 Task: Create a sub task Design and Implement Solution for the task  Integrate a new online platform for online language exchange in the project BlueTechie , assign it to team member softage.2@softage.net and update the status of the sub task to  Completed , set the priority of the sub task to High
Action: Mouse moved to (460, 317)
Screenshot: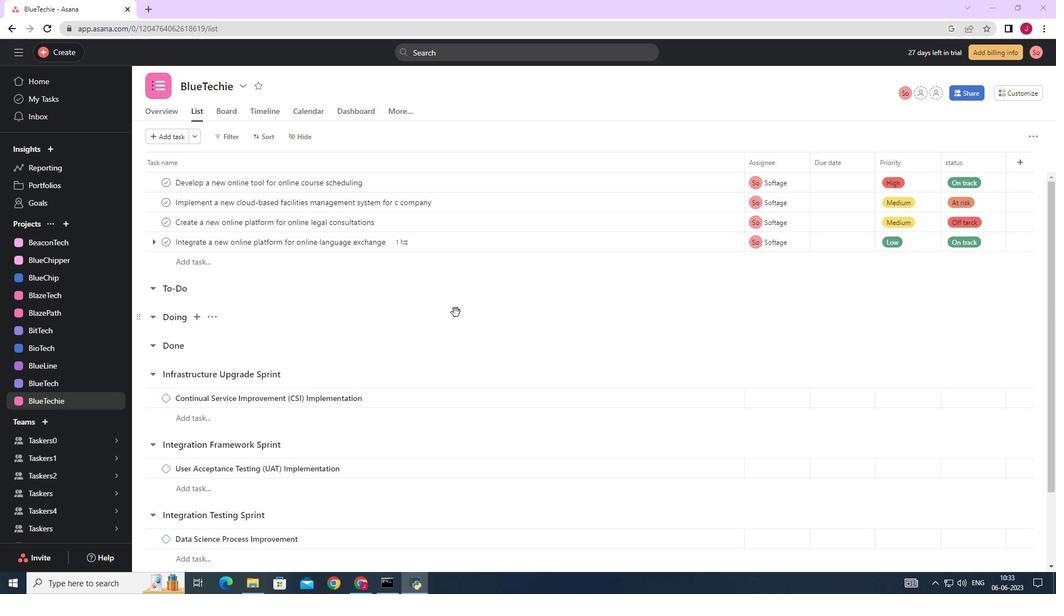 
Action: Mouse scrolled (460, 316) with delta (0, 0)
Screenshot: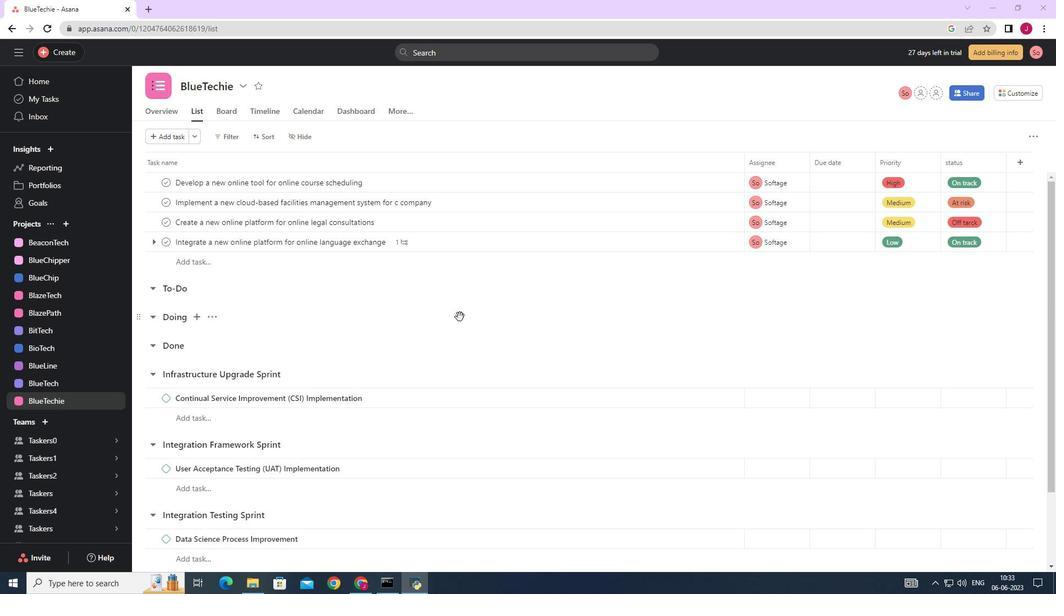 
Action: Mouse scrolled (460, 316) with delta (0, 0)
Screenshot: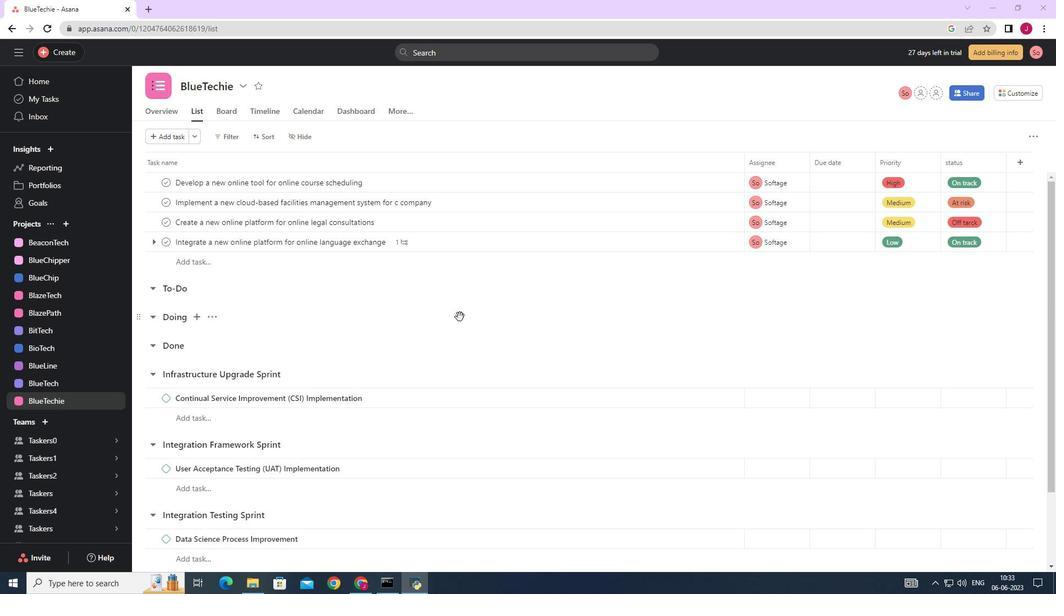 
Action: Mouse scrolled (460, 317) with delta (0, 0)
Screenshot: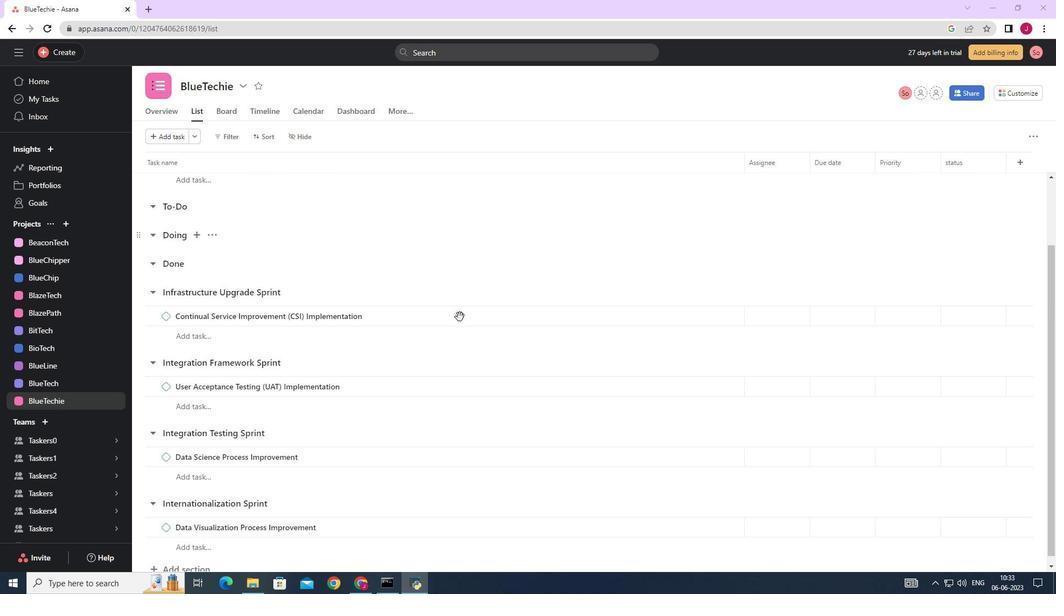 
Action: Mouse scrolled (460, 317) with delta (0, 0)
Screenshot: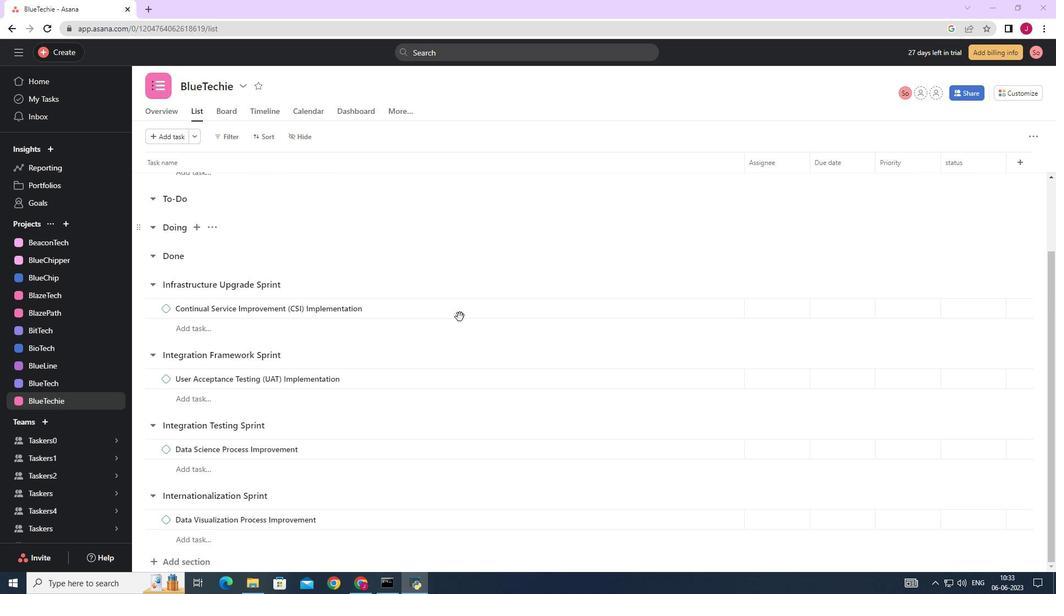 
Action: Mouse scrolled (460, 317) with delta (0, 0)
Screenshot: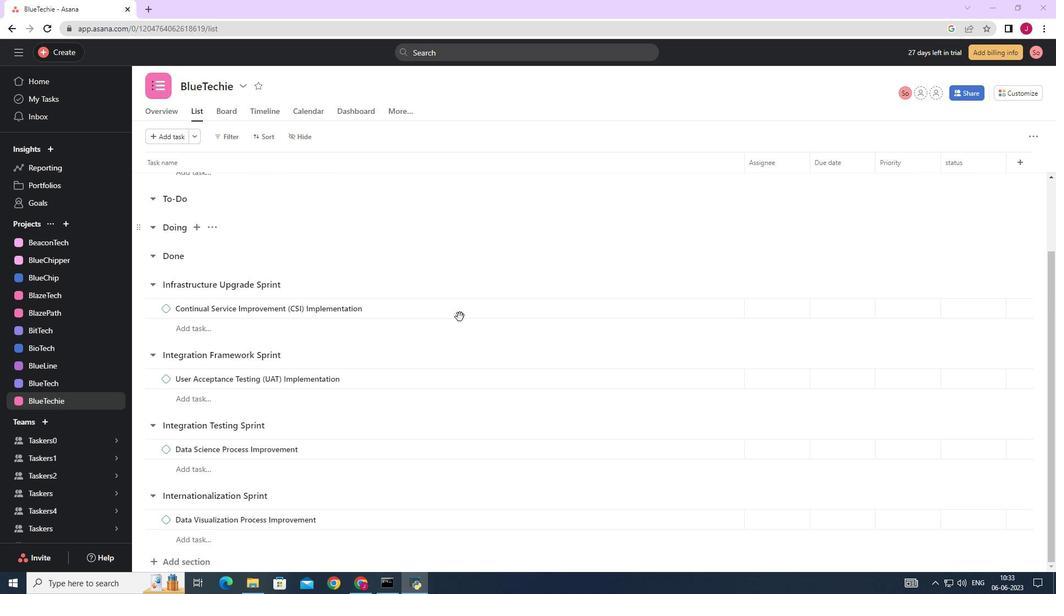 
Action: Mouse moved to (445, 302)
Screenshot: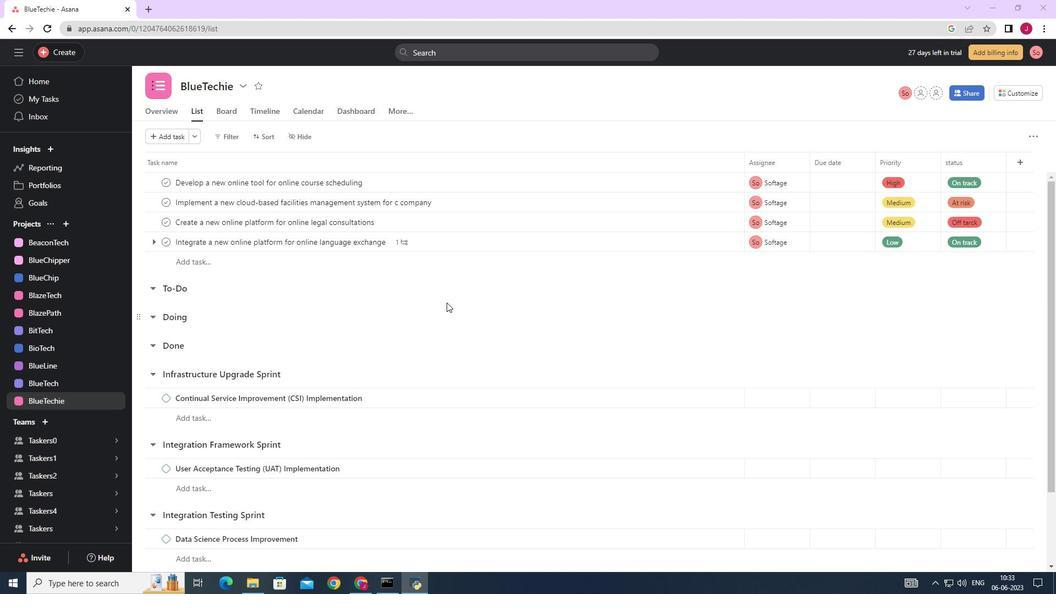 
Action: Mouse scrolled (445, 302) with delta (0, 0)
Screenshot: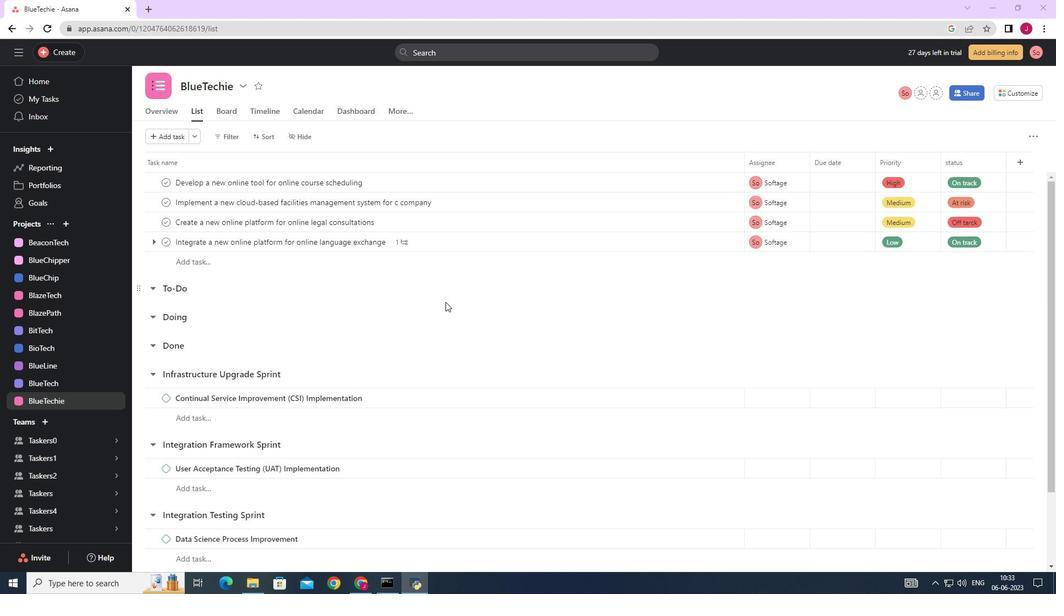 
Action: Mouse scrolled (445, 302) with delta (0, 0)
Screenshot: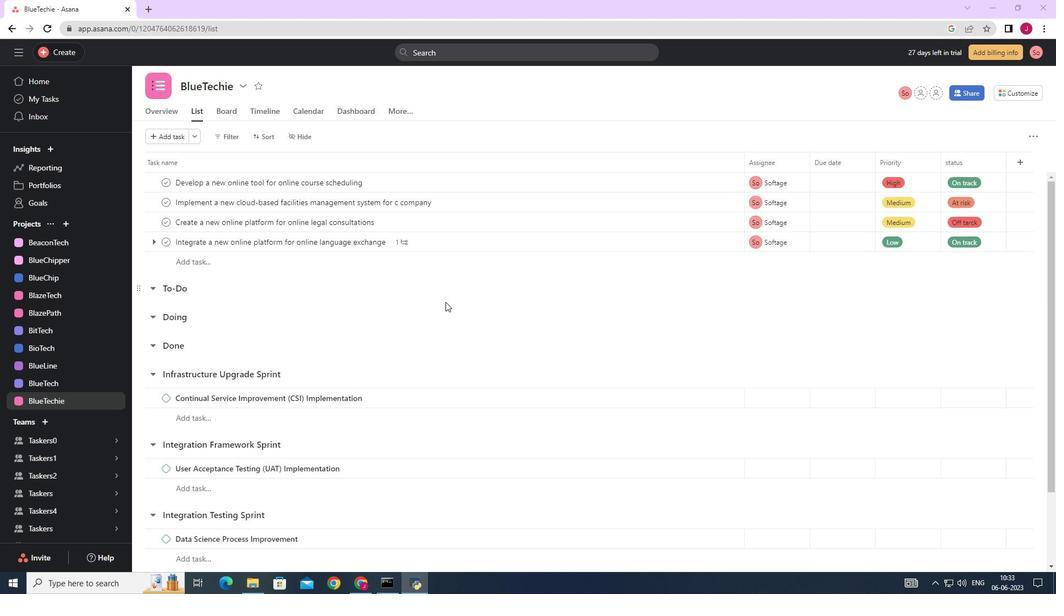 
Action: Mouse moved to (690, 242)
Screenshot: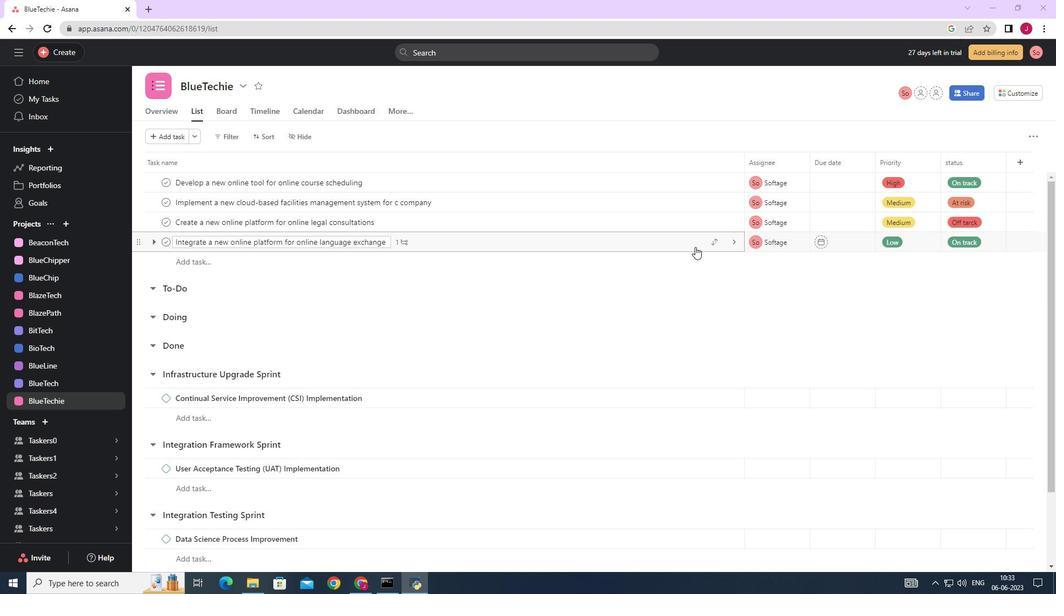 
Action: Mouse pressed left at (690, 242)
Screenshot: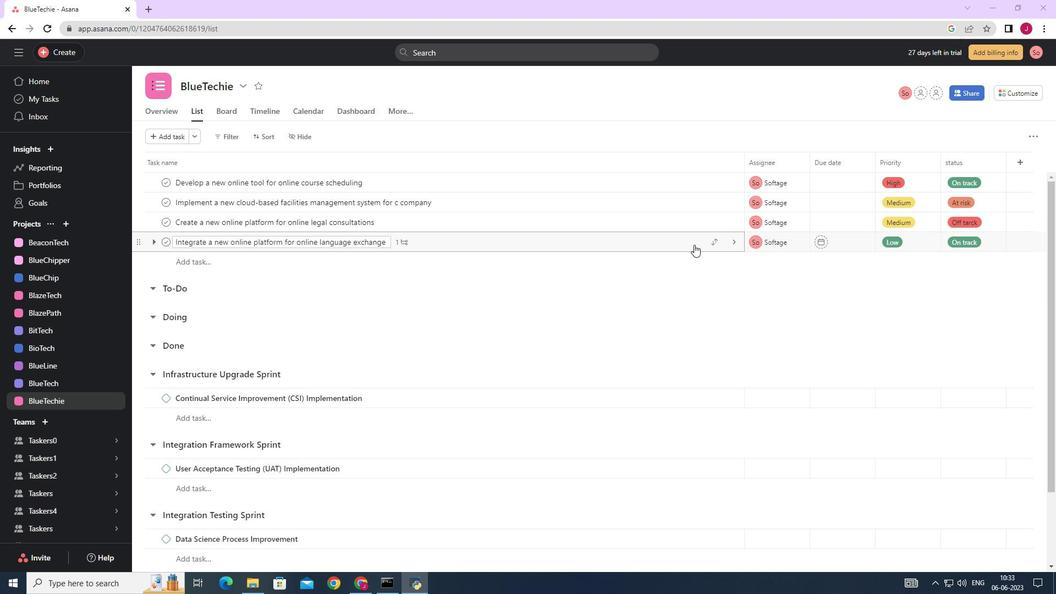 
Action: Mouse moved to (764, 284)
Screenshot: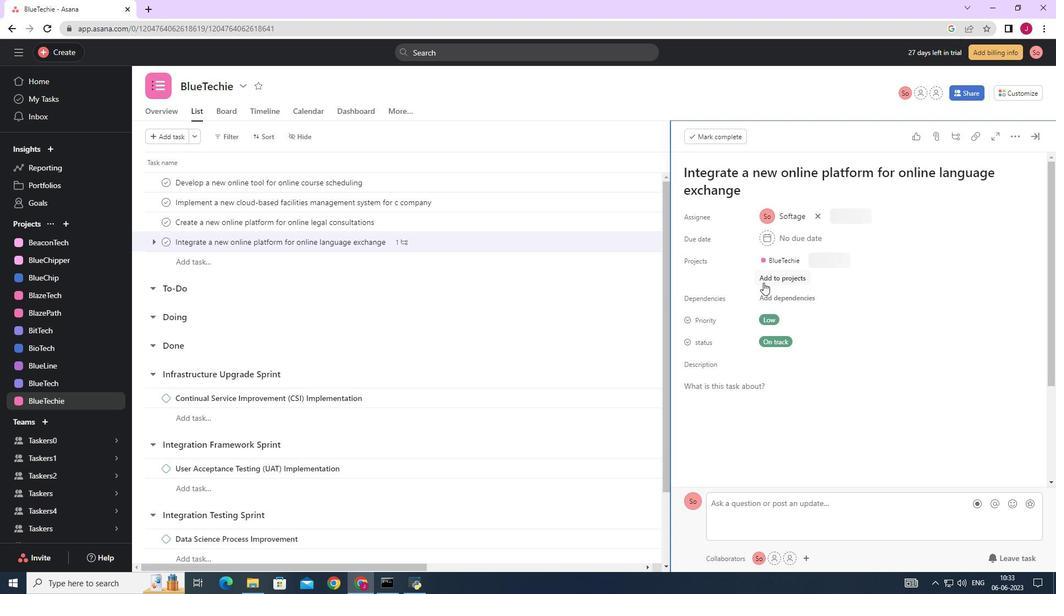 
Action: Mouse scrolled (764, 283) with delta (0, 0)
Screenshot: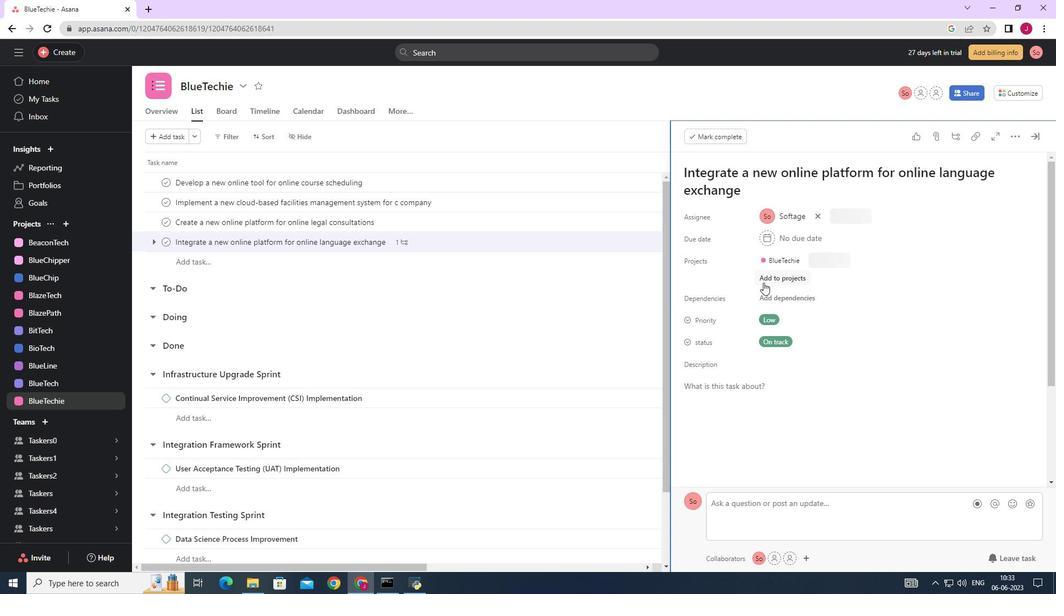 
Action: Mouse moved to (765, 284)
Screenshot: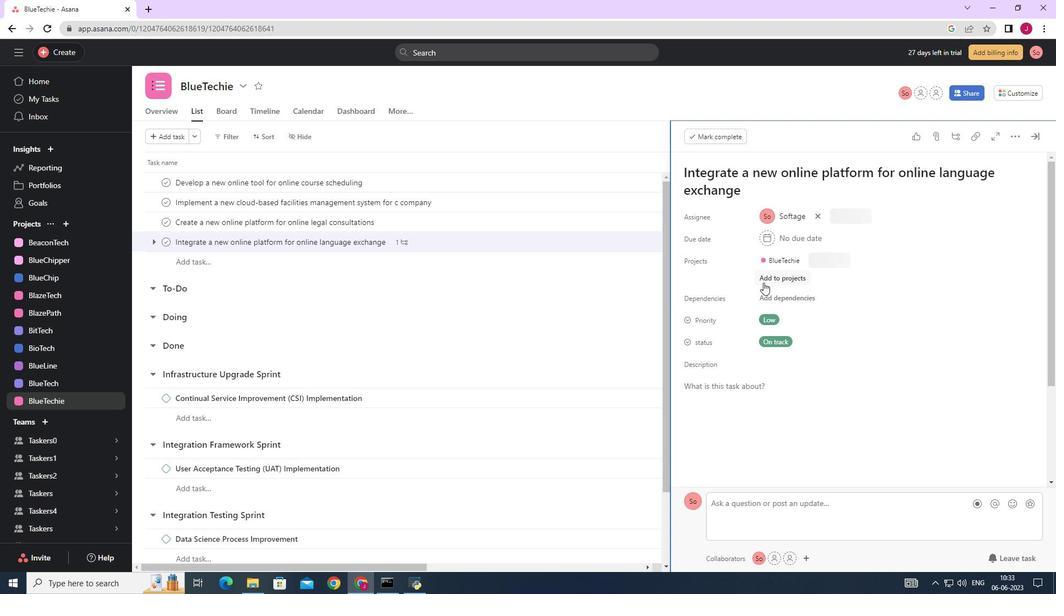 
Action: Mouse scrolled (765, 283) with delta (0, 0)
Screenshot: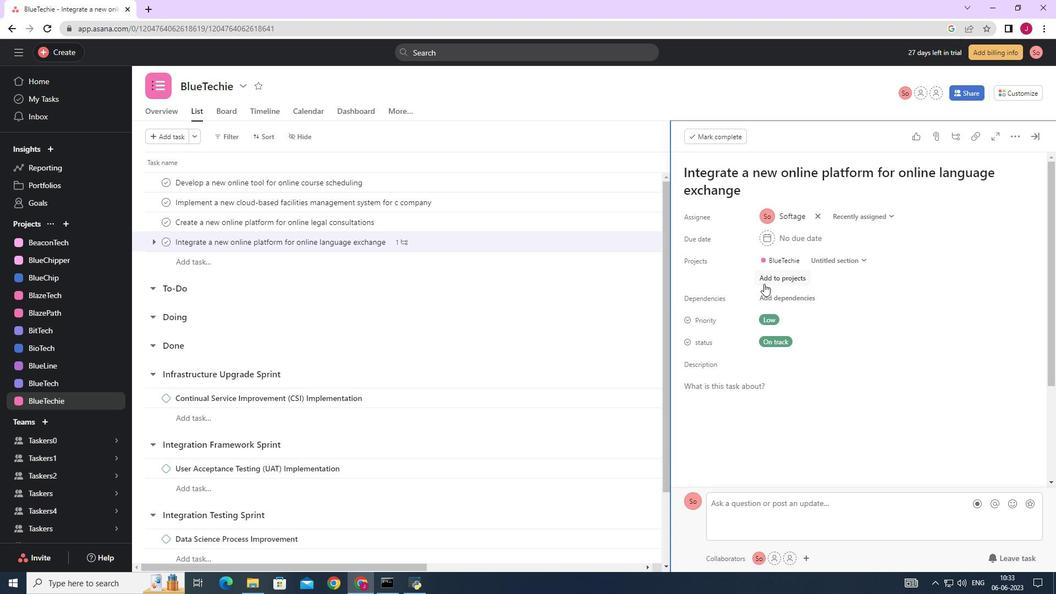 
Action: Mouse scrolled (765, 283) with delta (0, 0)
Screenshot: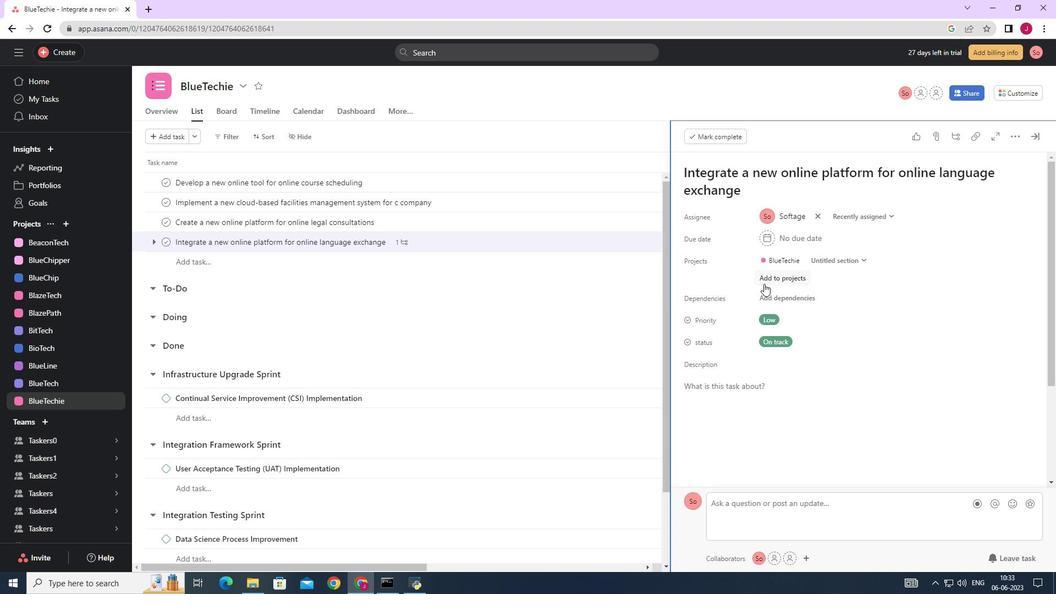 
Action: Mouse moved to (815, 317)
Screenshot: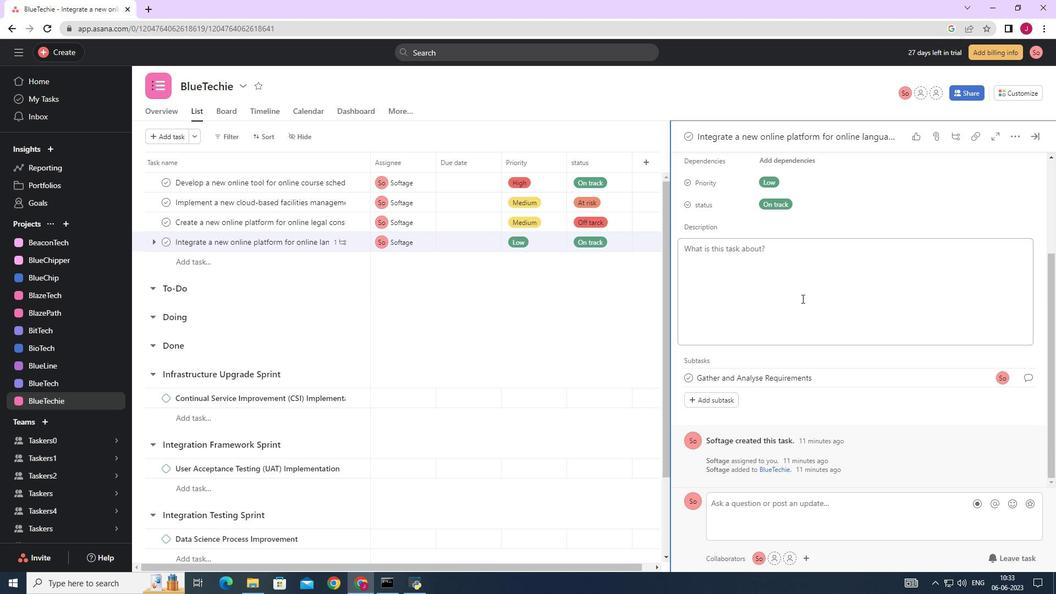 
Action: Mouse scrolled (815, 317) with delta (0, 0)
Screenshot: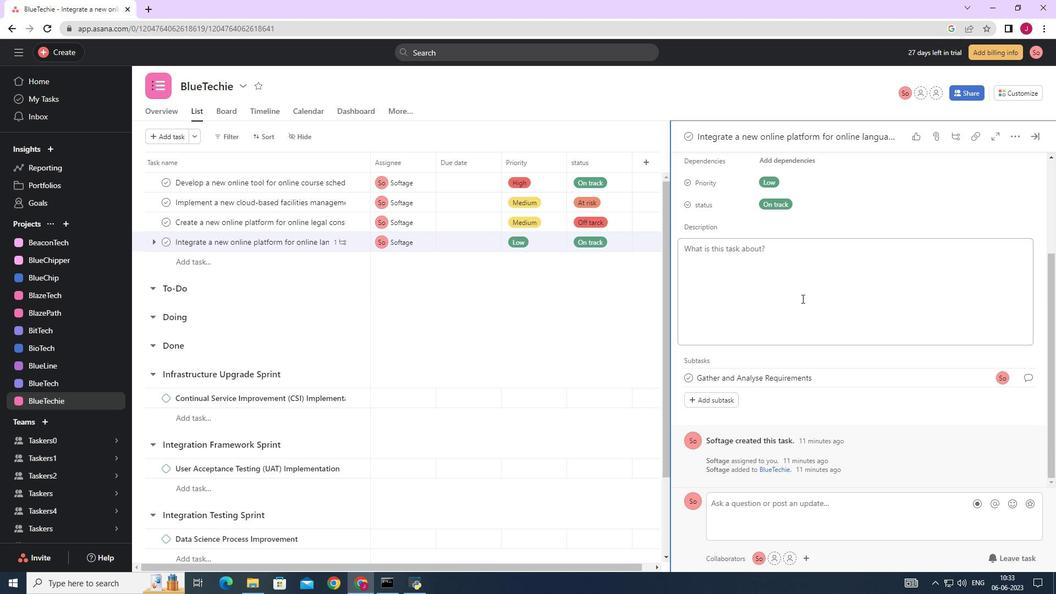 
Action: Mouse moved to (815, 318)
Screenshot: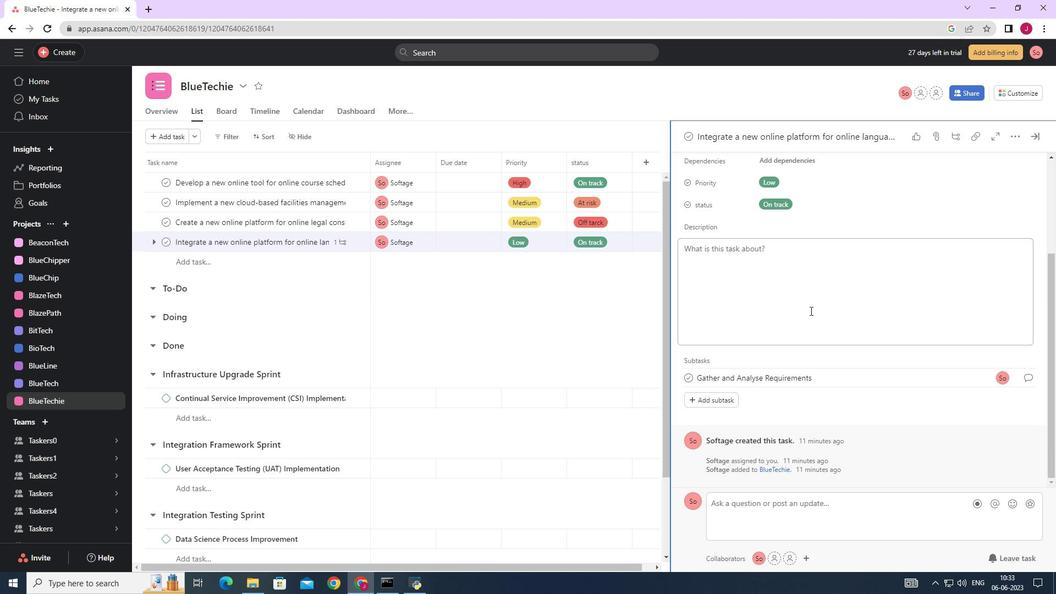 
Action: Mouse scrolled (815, 318) with delta (0, 0)
Screenshot: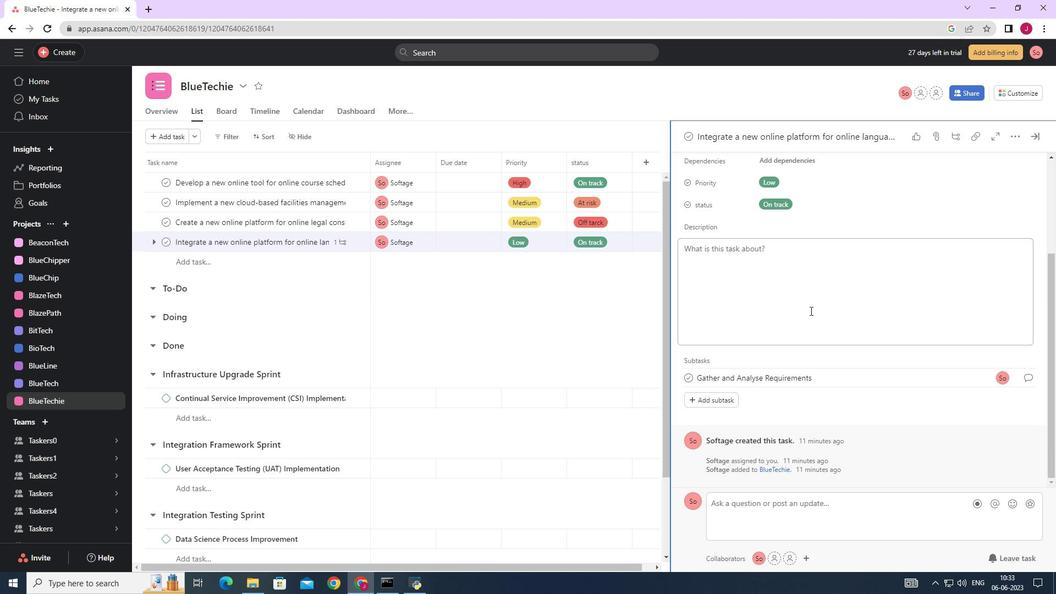 
Action: Mouse scrolled (815, 318) with delta (0, 0)
Screenshot: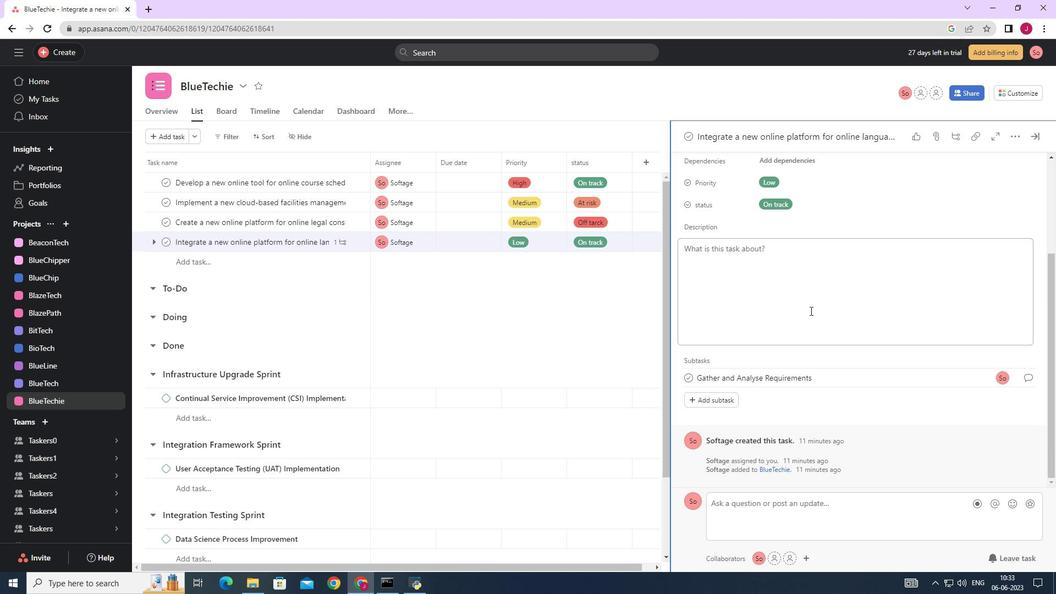 
Action: Mouse moved to (815, 318)
Screenshot: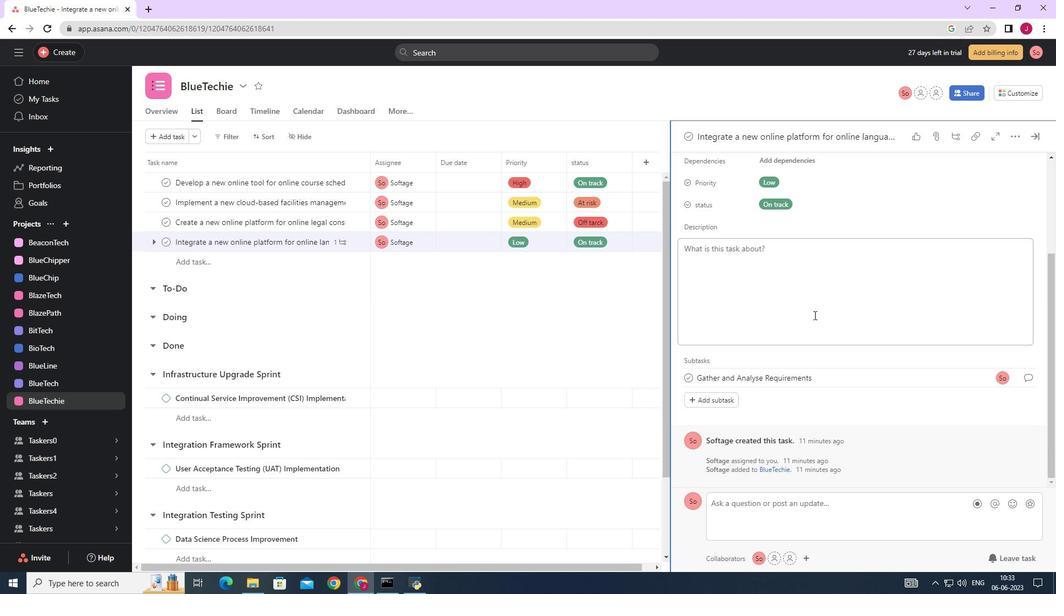 
Action: Mouse scrolled (815, 318) with delta (0, 0)
Screenshot: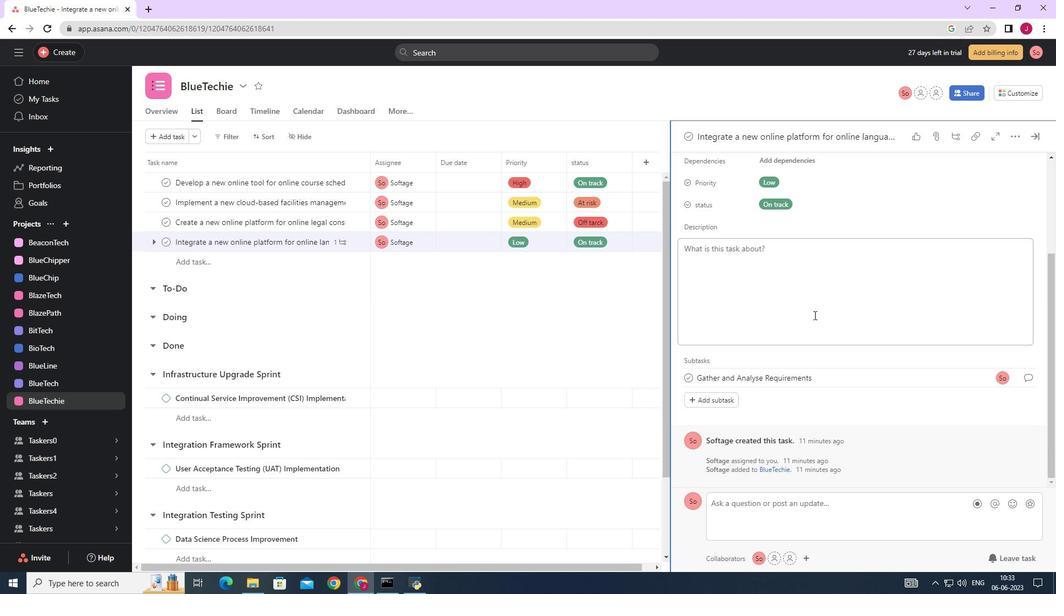 
Action: Mouse scrolled (815, 318) with delta (0, 0)
Screenshot: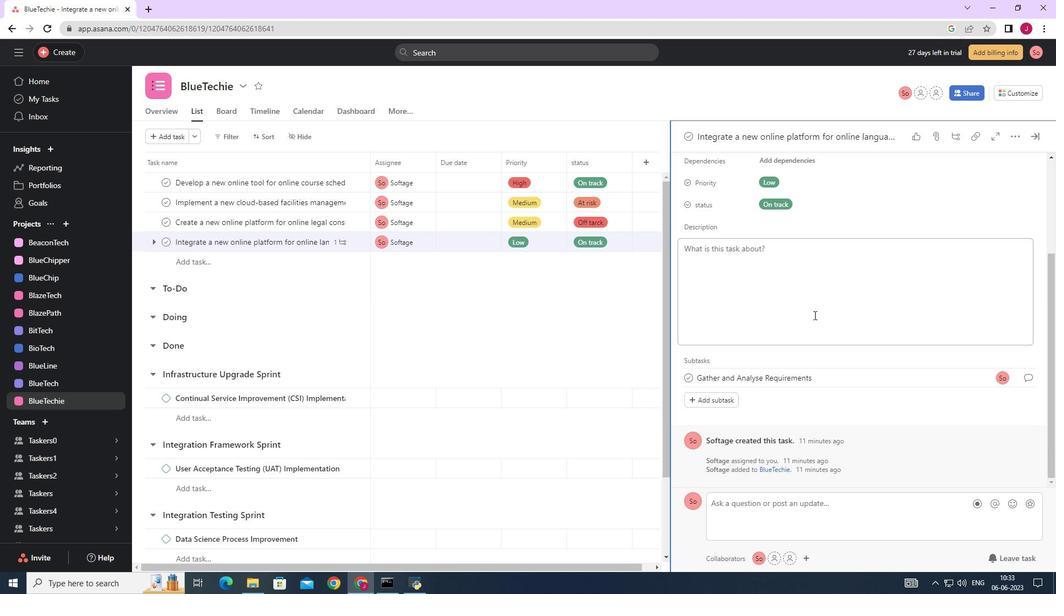 
Action: Mouse moved to (815, 319)
Screenshot: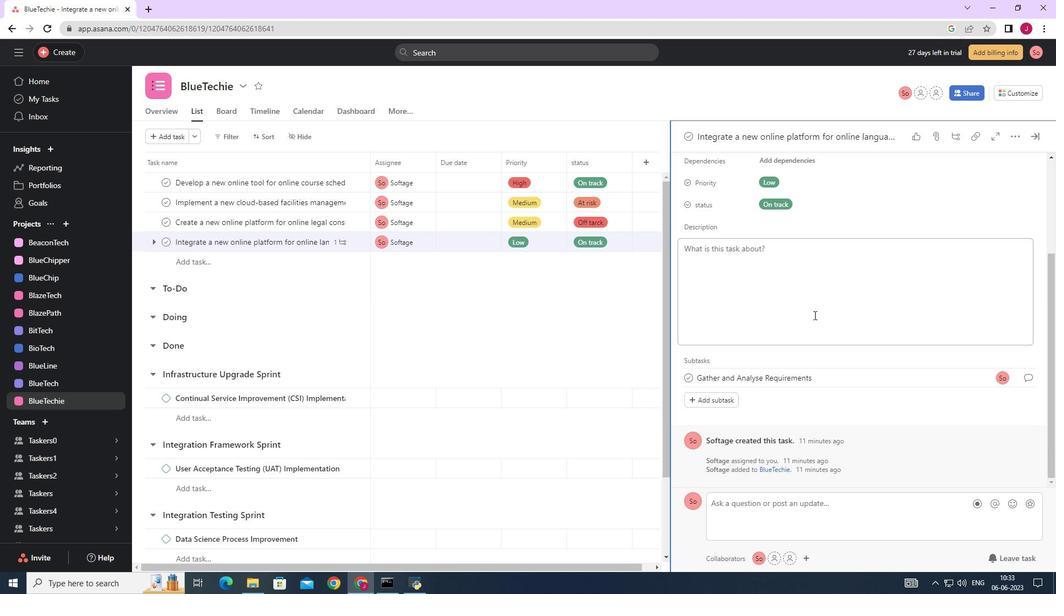 
Action: Mouse scrolled (815, 318) with delta (0, 0)
Screenshot: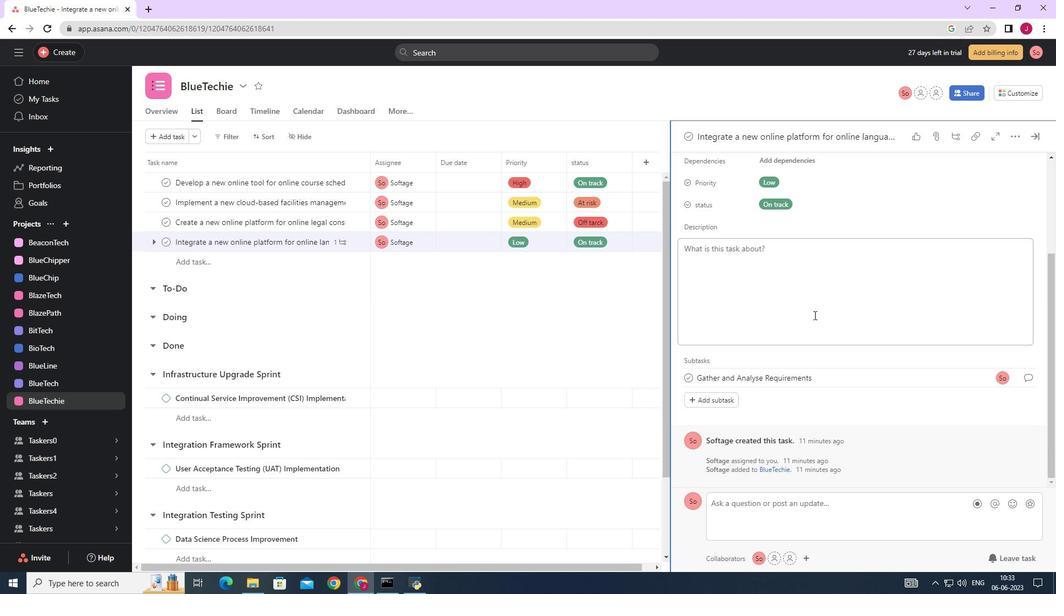 
Action: Mouse moved to (725, 399)
Screenshot: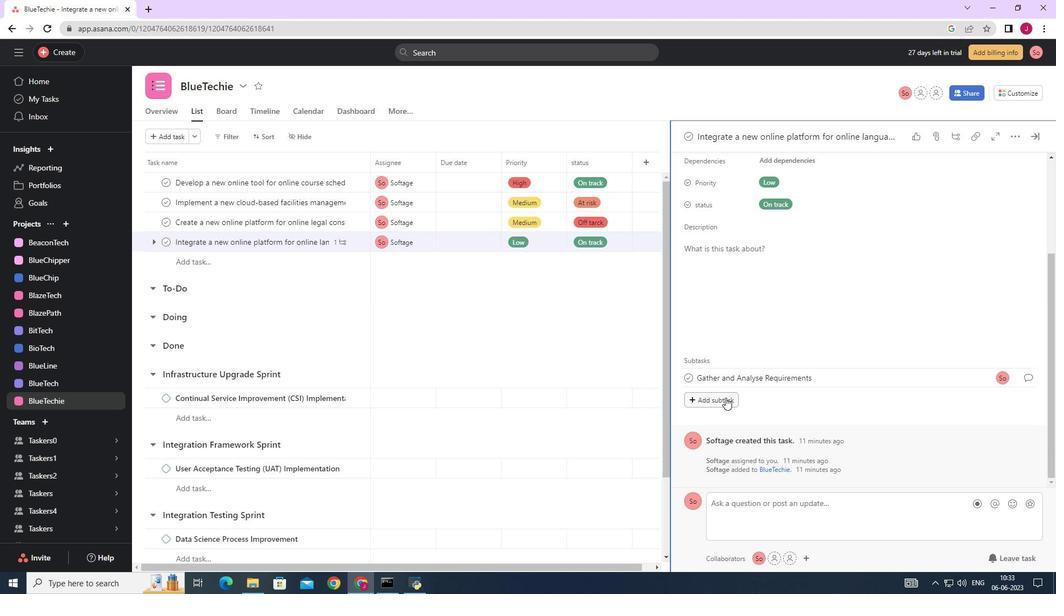 
Action: Mouse pressed left at (725, 399)
Screenshot: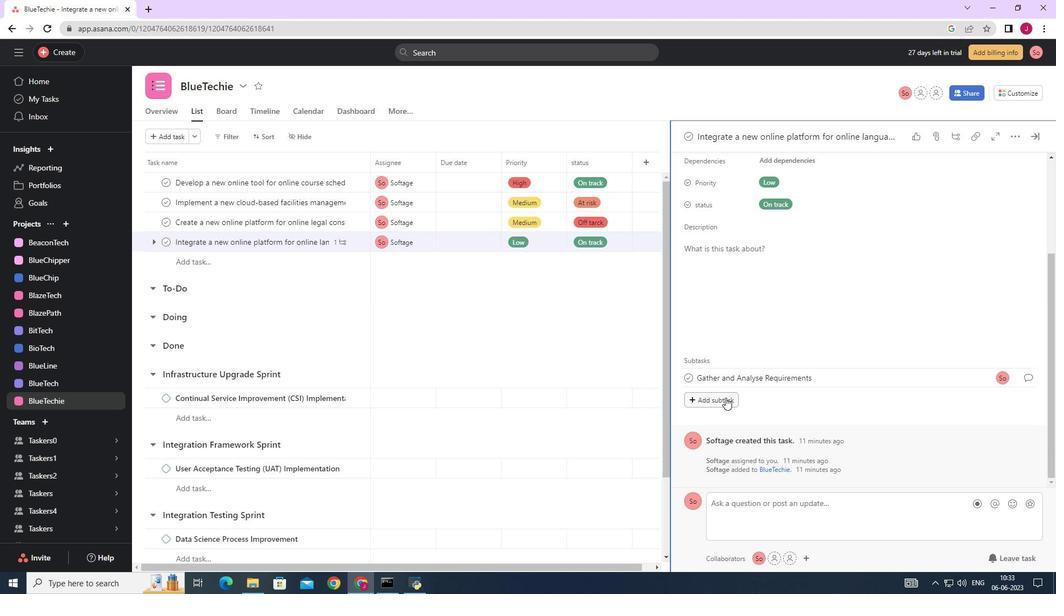 
Action: Mouse moved to (737, 372)
Screenshot: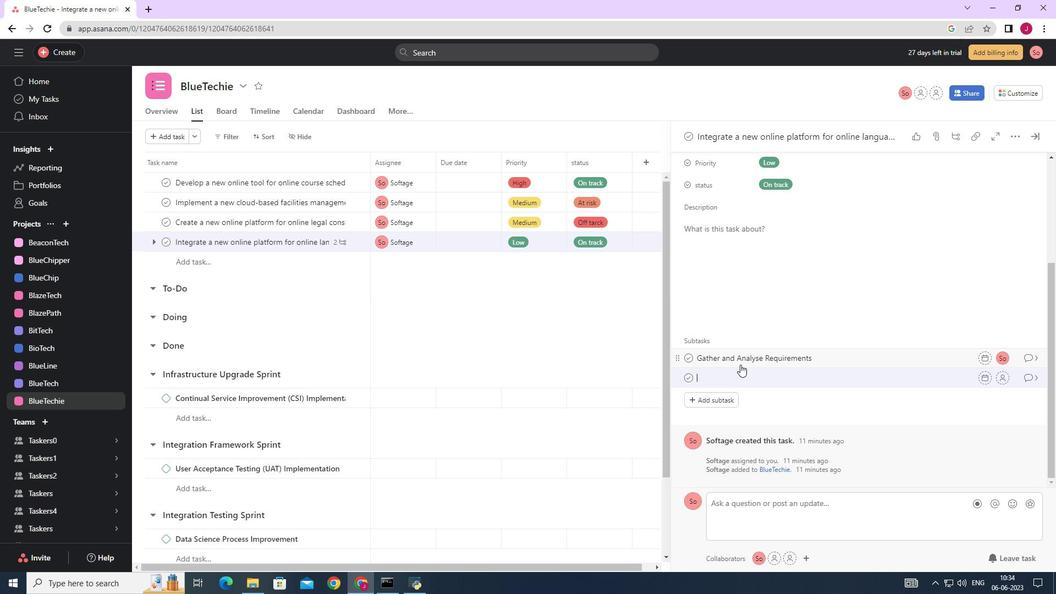 
Action: Mouse pressed left at (737, 372)
Screenshot: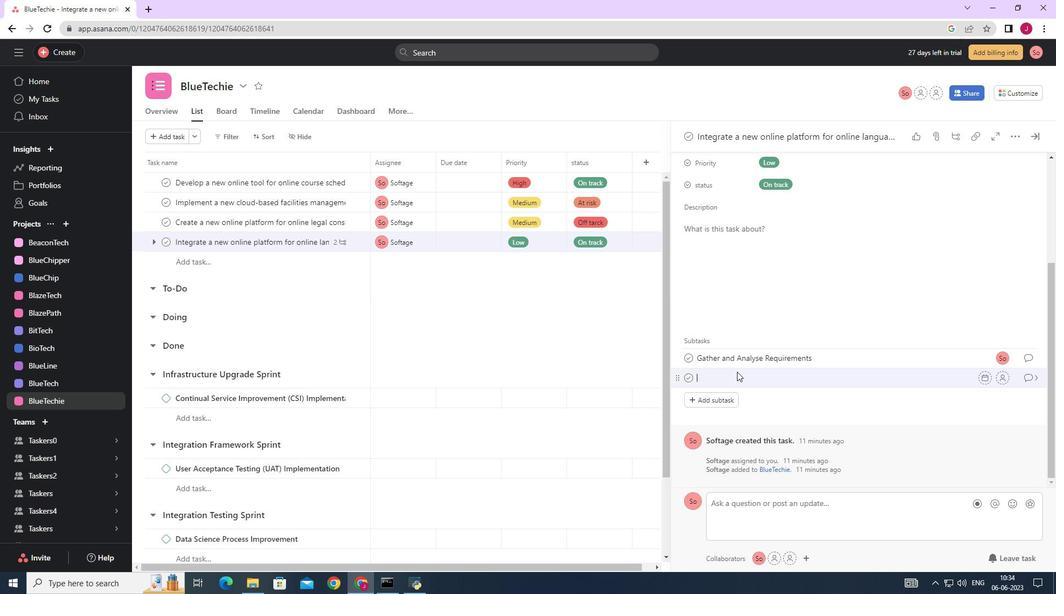 
Action: Key pressed <Key.caps_lock>
Screenshot: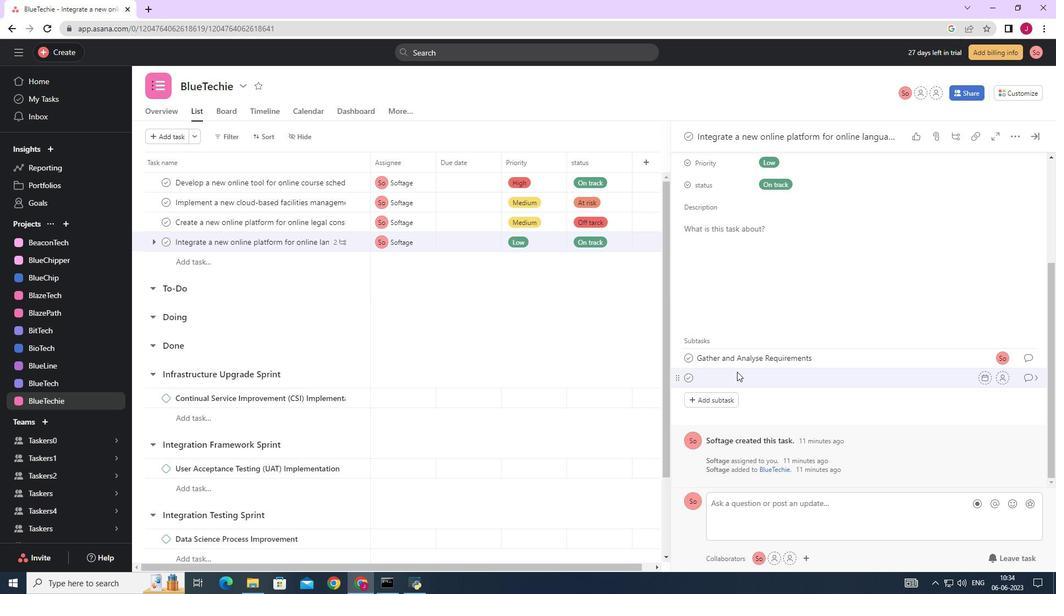 
Action: Mouse moved to (809, 595)
Screenshot: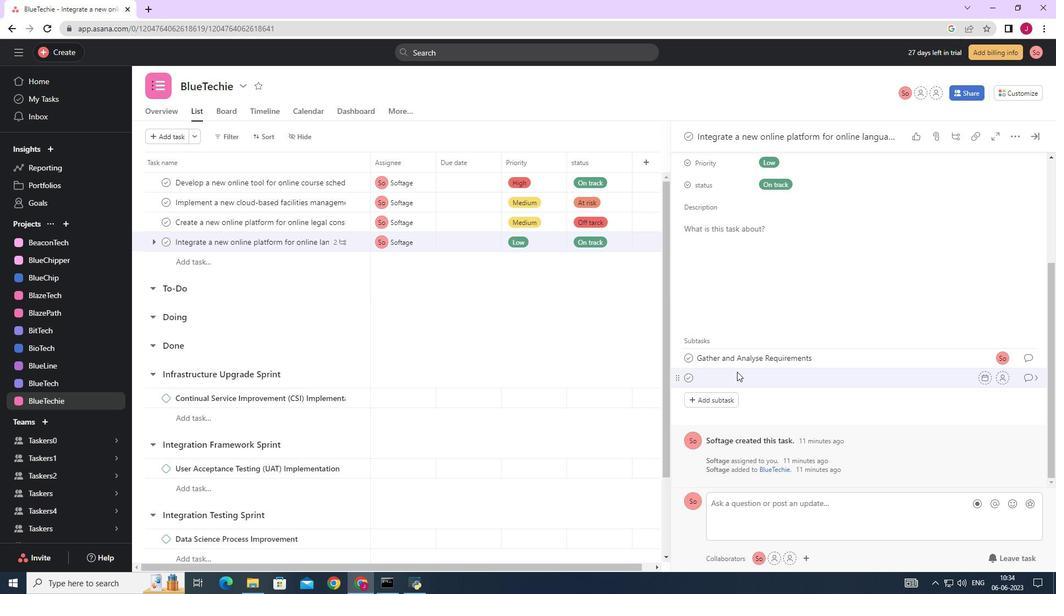 
Action: Key pressed D<Key.caps_lock>esign<Key.space>and<Key.space><Key.caps_lock>I<Key.caps_lock>mplementation<Key.space><Key.caps_lock>S<Key.caps_lock>olution
Screenshot: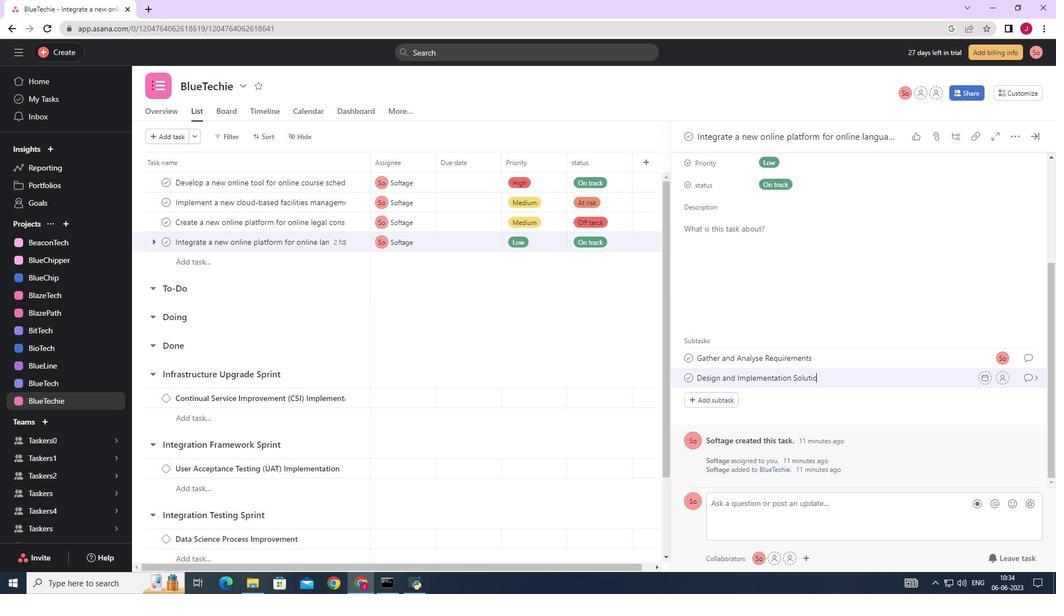 
Action: Mouse moved to (1000, 382)
Screenshot: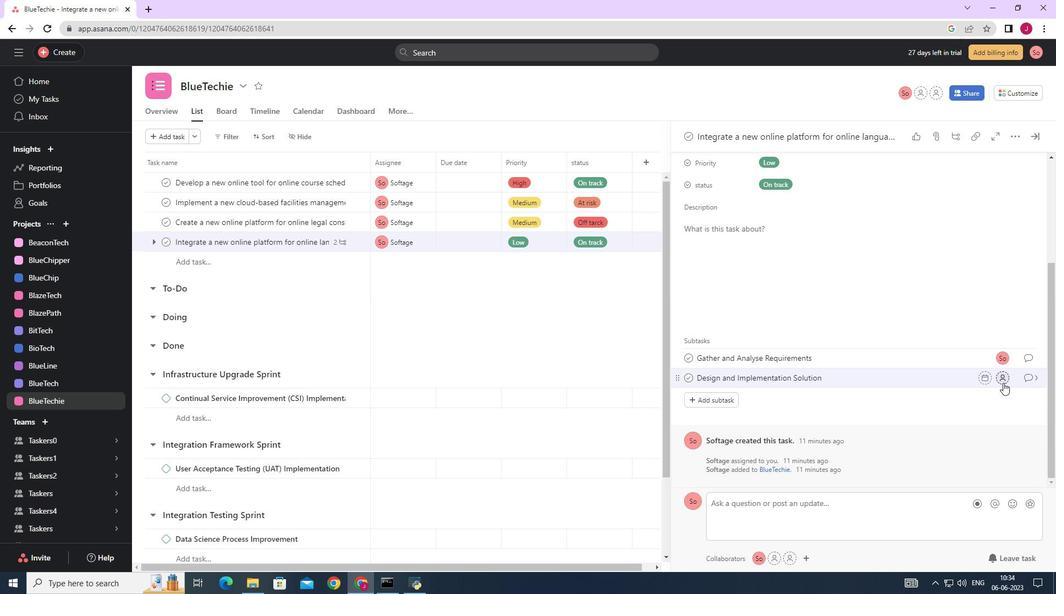
Action: Mouse pressed left at (1000, 382)
Screenshot: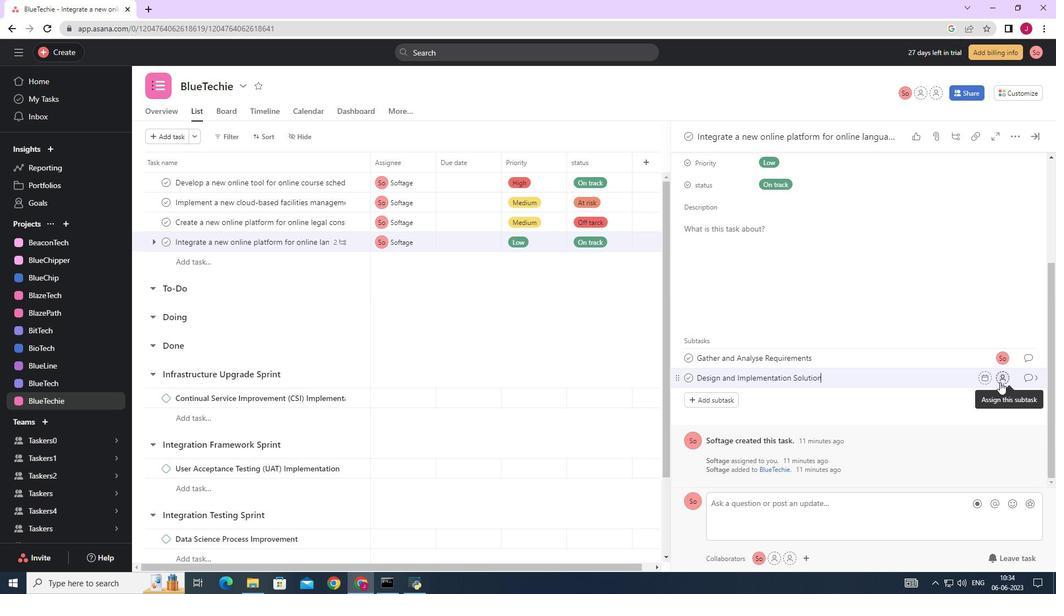 
Action: Mouse moved to (854, 415)
Screenshot: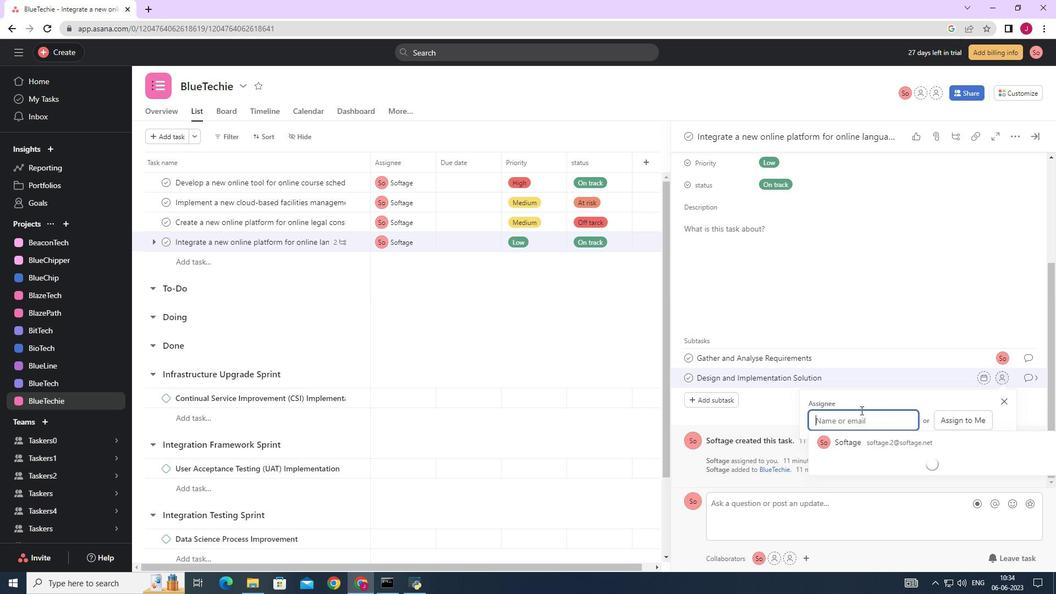 
Action: Key pressed soult
Screenshot: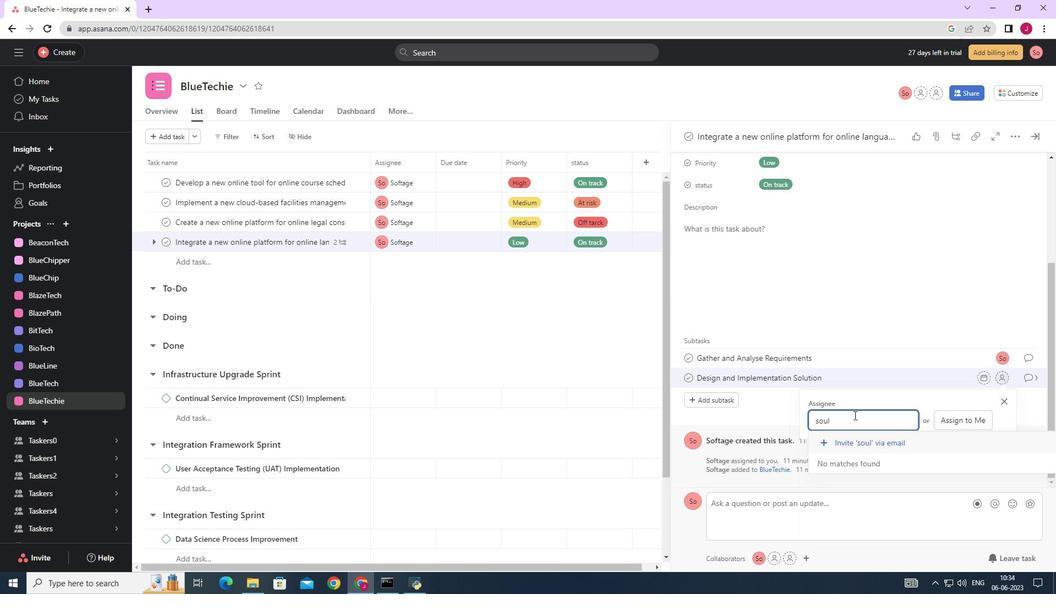 
Action: Mouse moved to (854, 416)
Screenshot: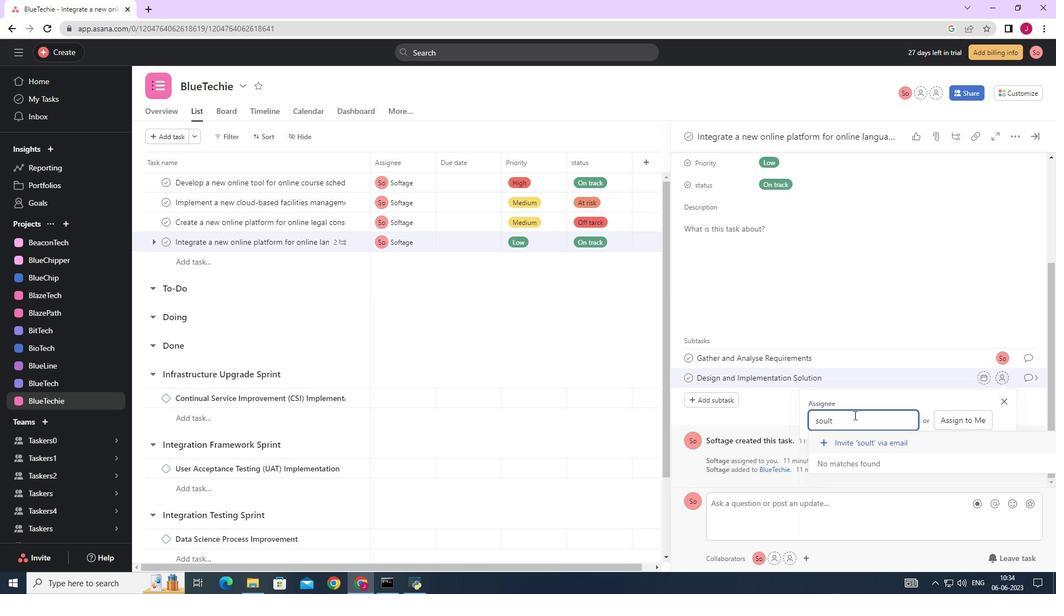 
Action: Key pressed <Key.backspace><Key.backspace><Key.backspace>lution
Screenshot: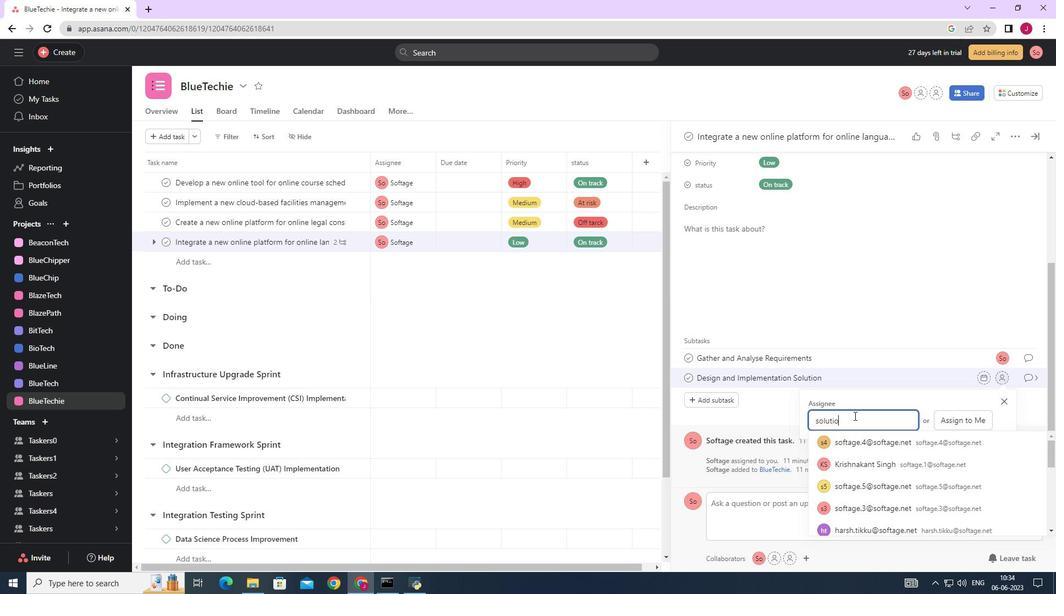 
Action: Mouse moved to (854, 416)
Screenshot: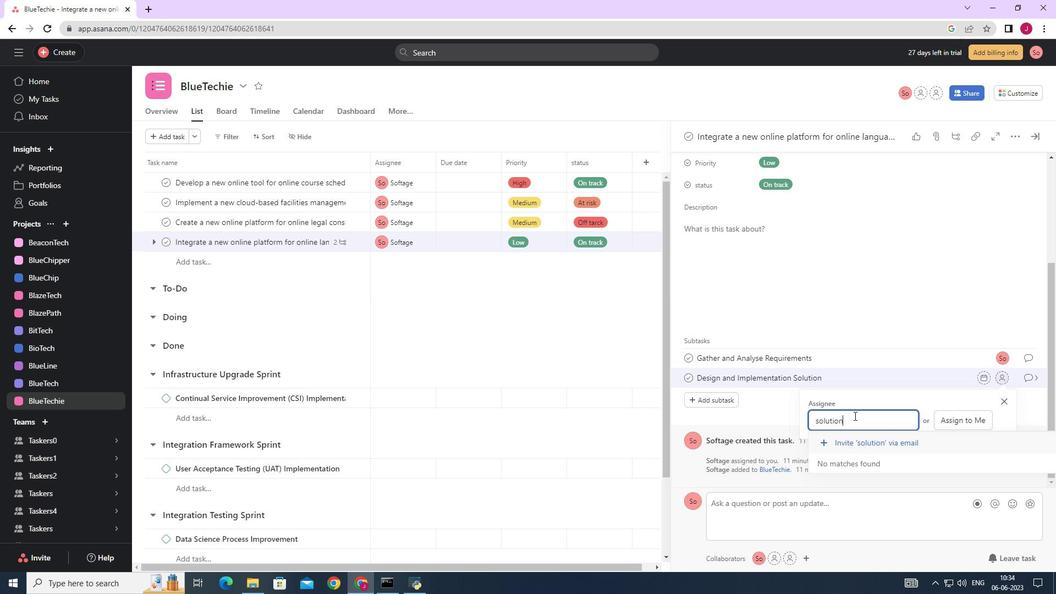 
Action: Key pressed <Key.backspace><Key.backspace><Key.backspace><Key.backspace><Key.backspace><Key.backspace><Key.backspace>
Screenshot: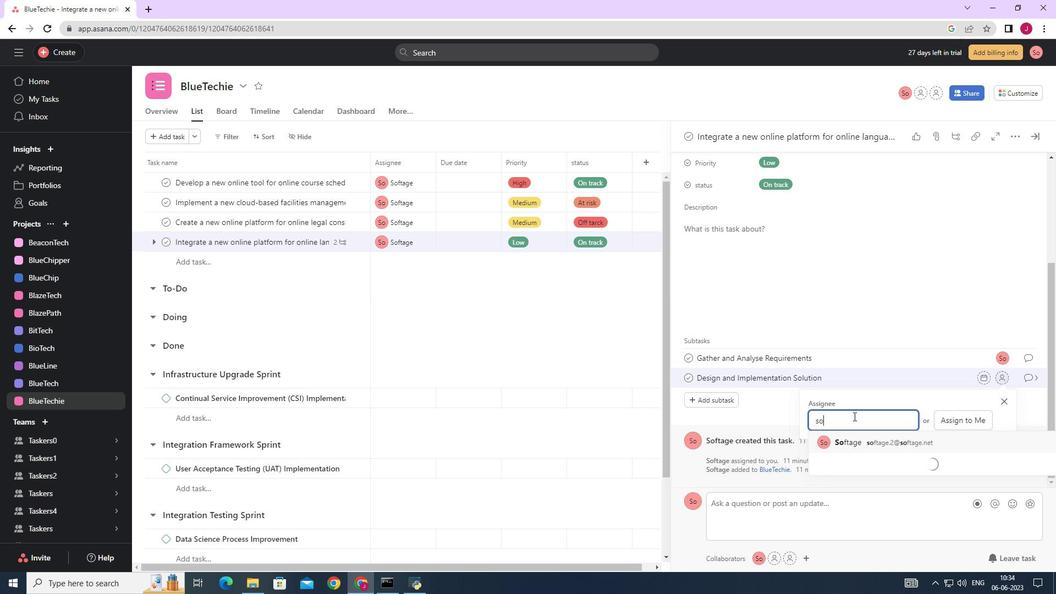 
Action: Mouse moved to (893, 443)
Screenshot: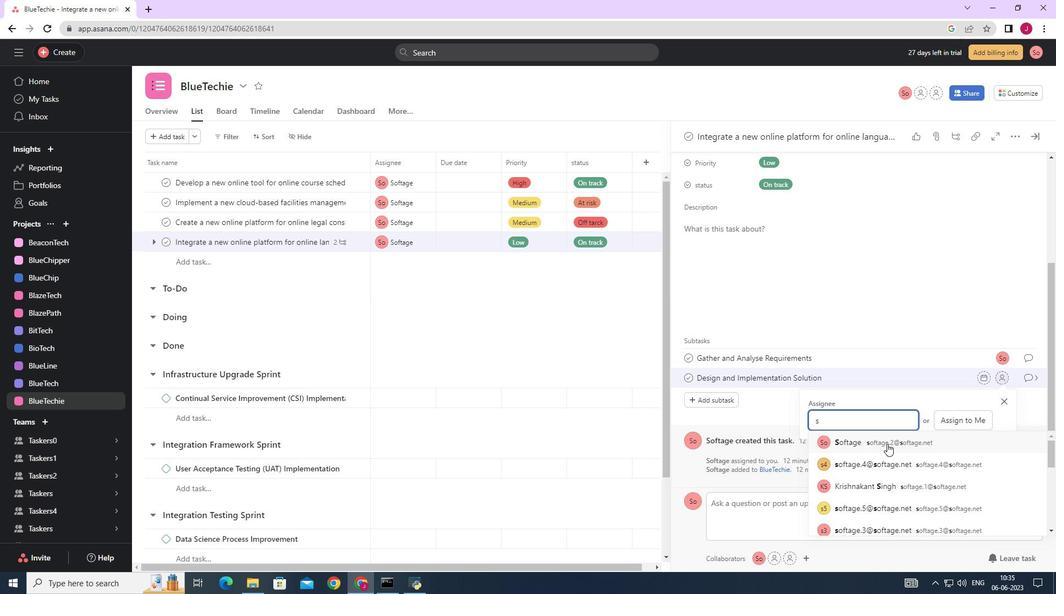 
Action: Mouse pressed left at (893, 443)
Screenshot: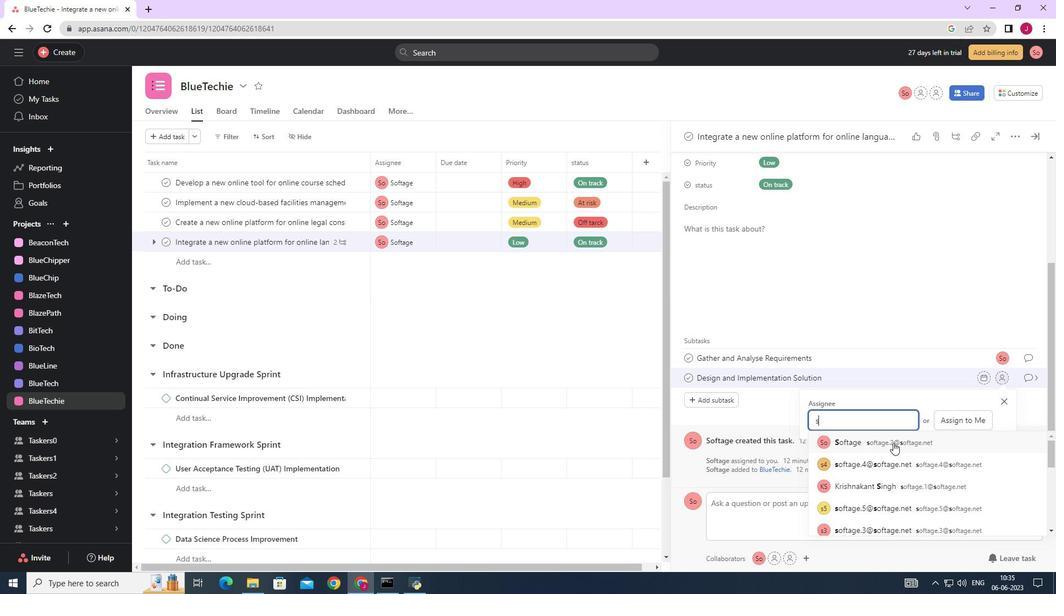 
Action: Mouse moved to (1032, 377)
Screenshot: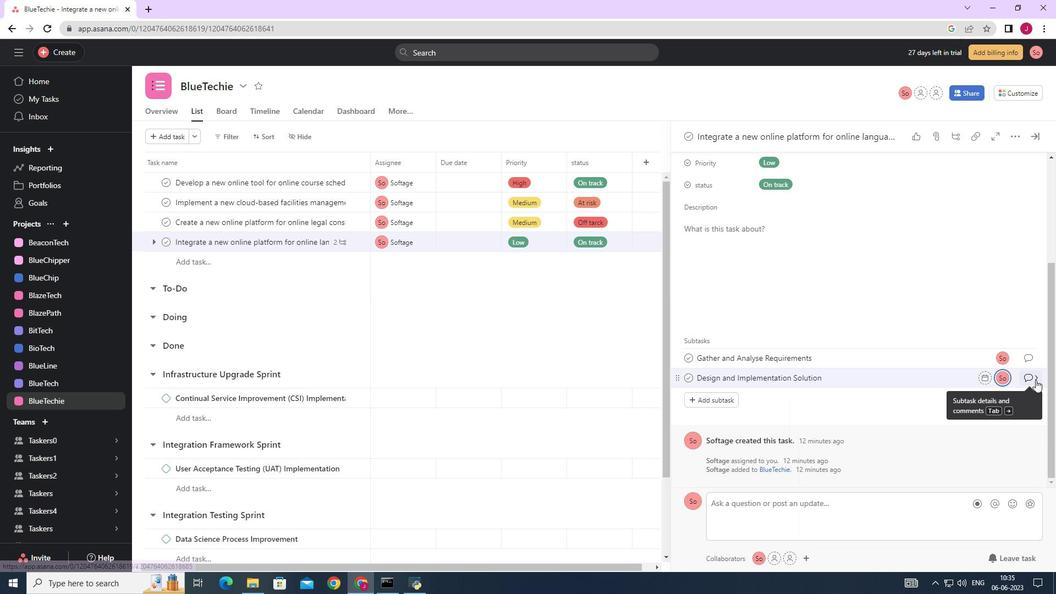 
Action: Mouse pressed left at (1032, 377)
Screenshot: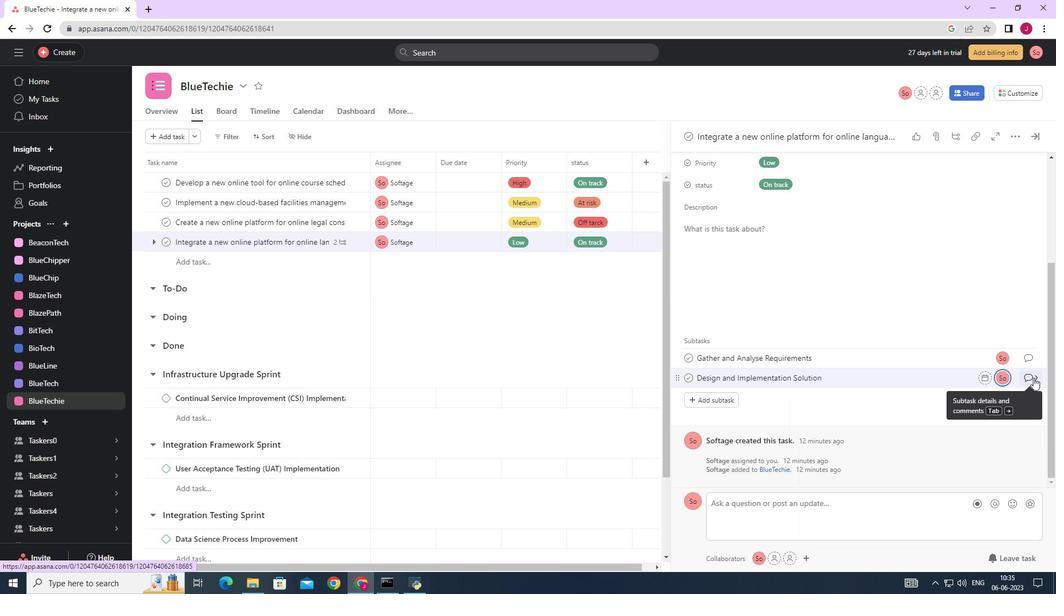 
Action: Mouse moved to (739, 290)
Screenshot: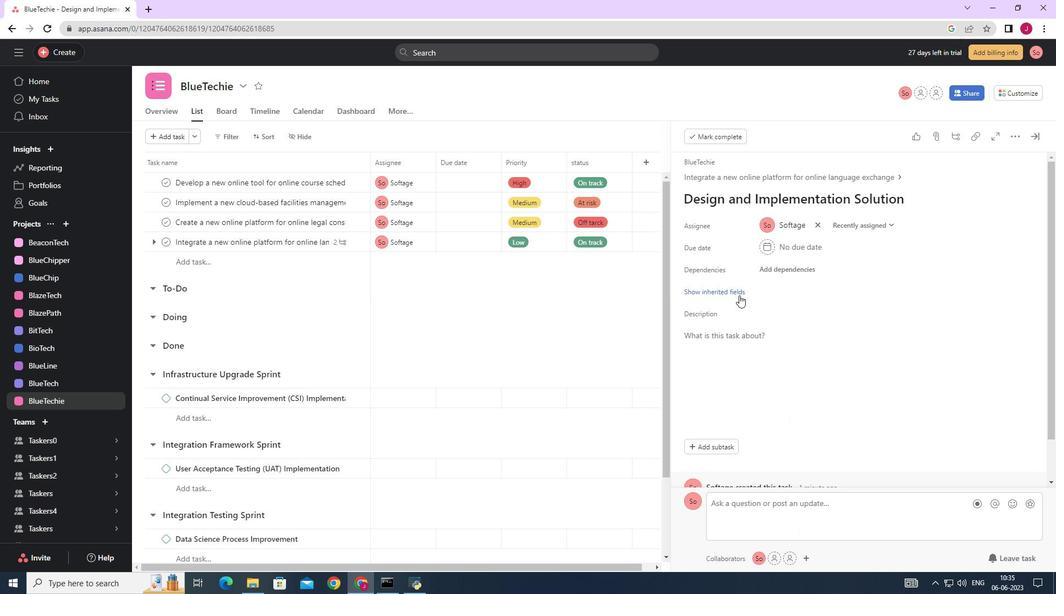 
Action: Mouse pressed left at (739, 290)
Screenshot: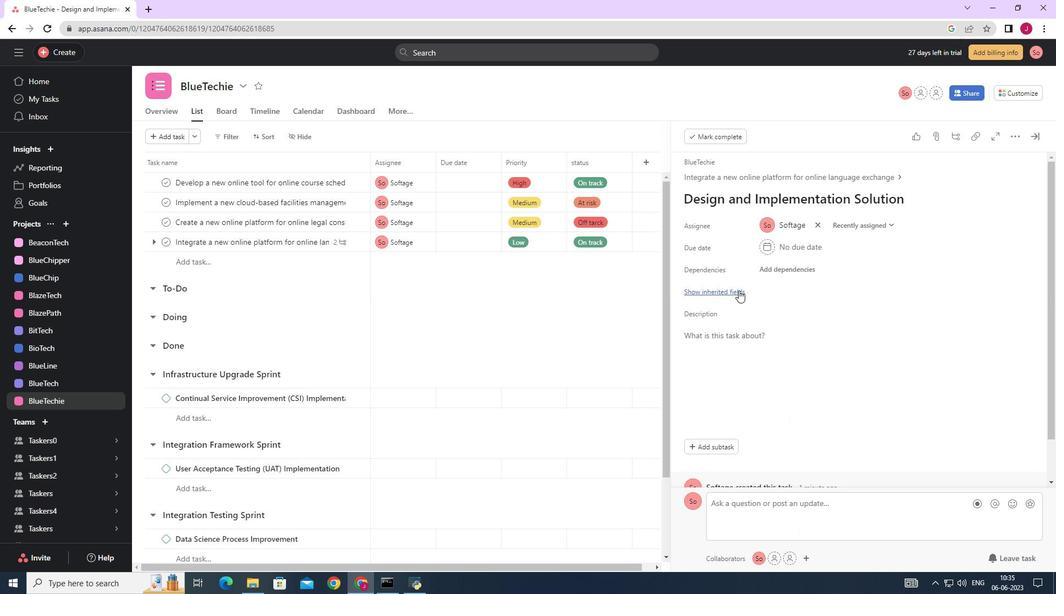 
Action: Mouse moved to (795, 314)
Screenshot: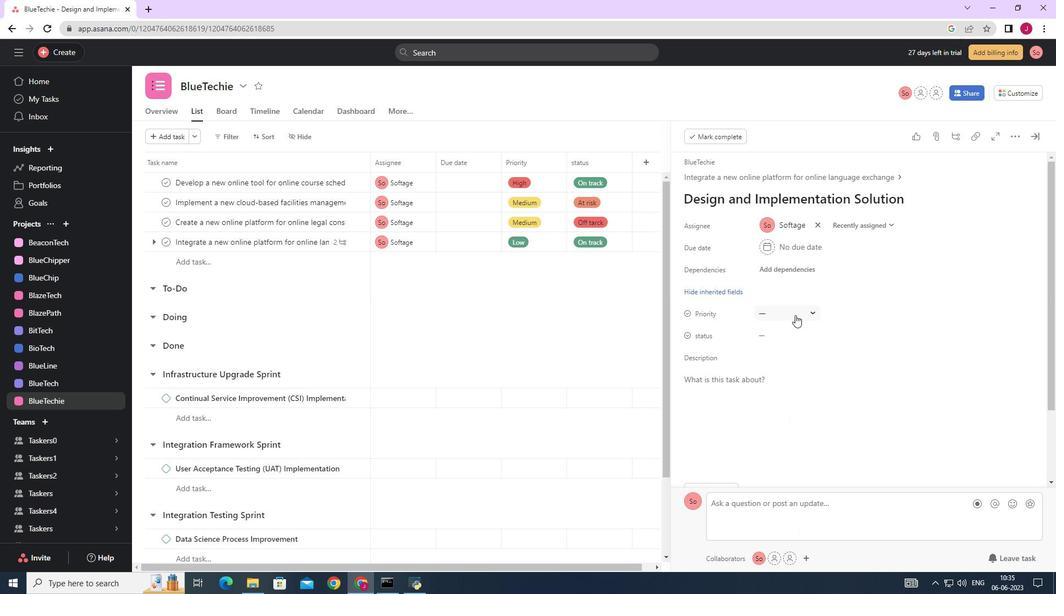 
Action: Mouse pressed left at (795, 314)
Screenshot: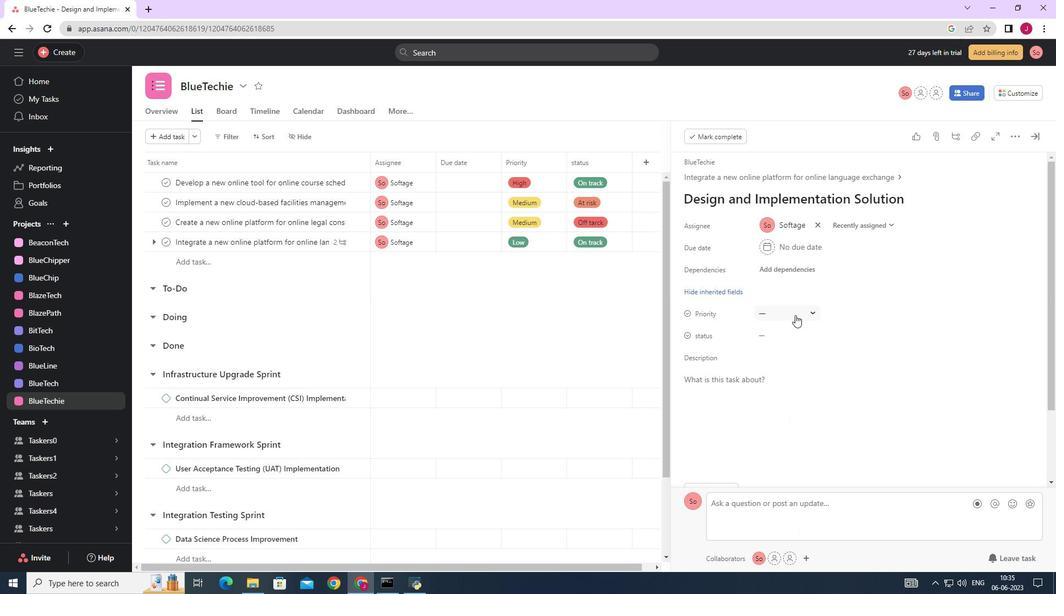 
Action: Mouse moved to (793, 355)
Screenshot: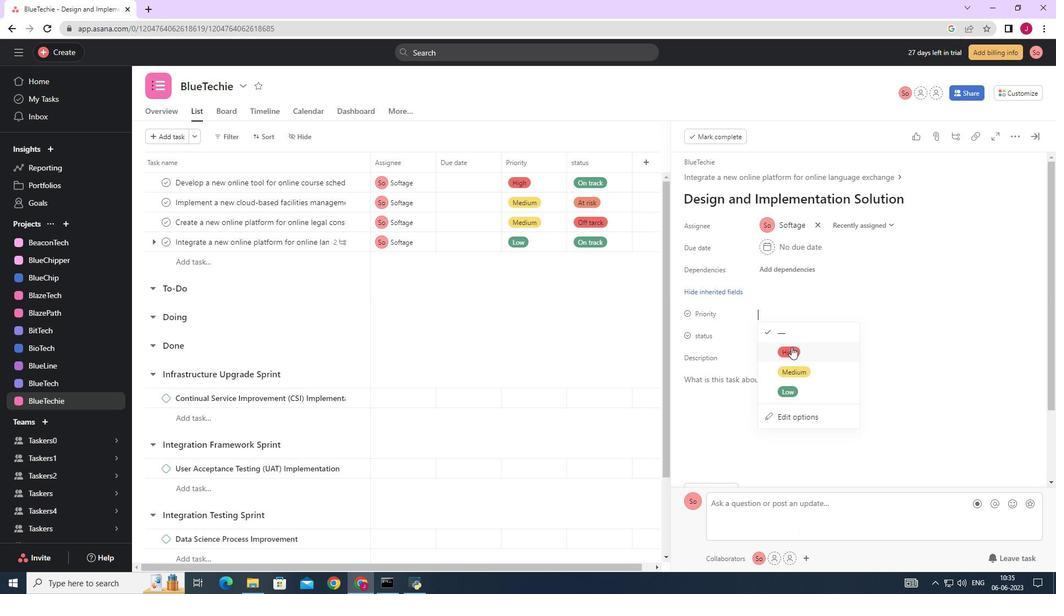 
Action: Mouse pressed left at (793, 355)
Screenshot: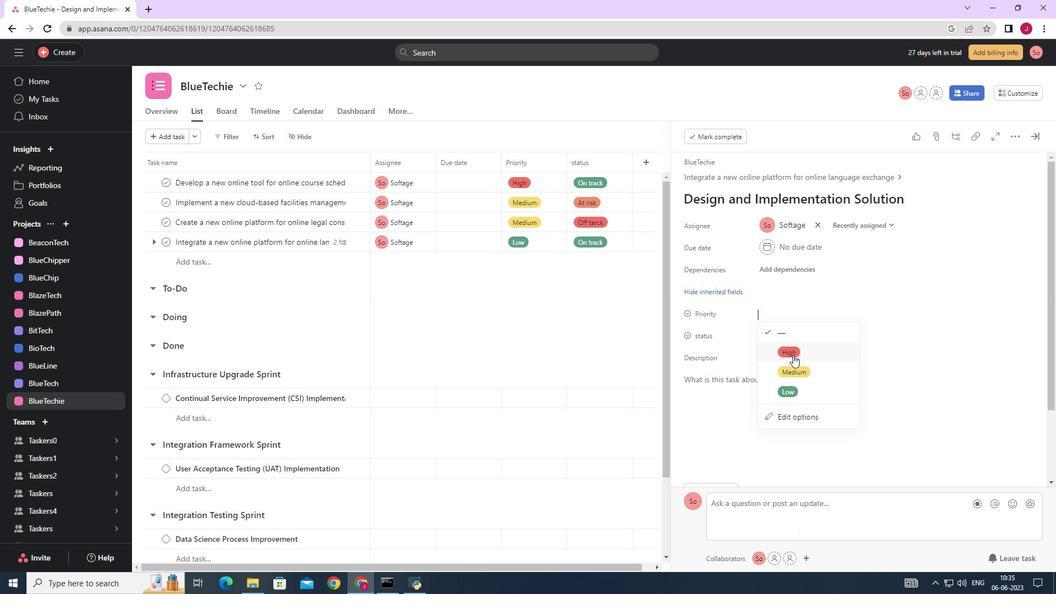 
Action: Mouse moved to (786, 334)
Screenshot: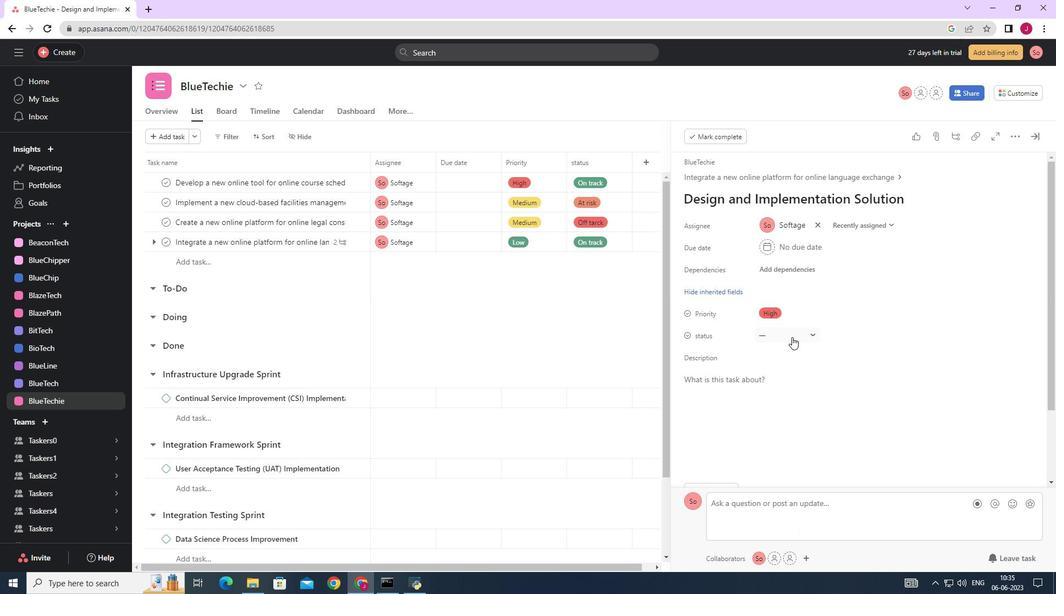 
Action: Mouse pressed left at (786, 334)
Screenshot: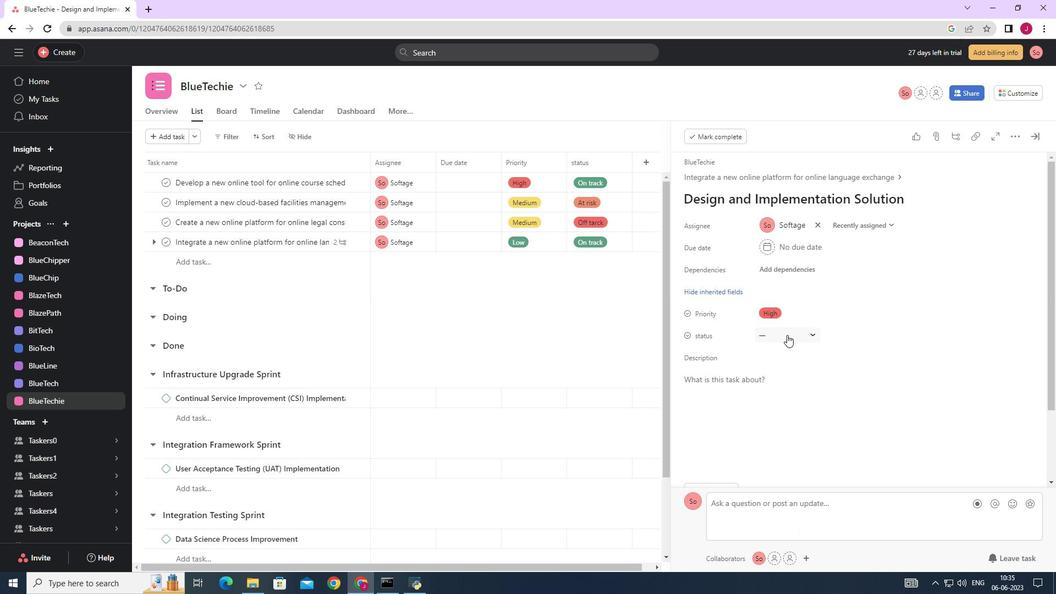 
Action: Mouse moved to (804, 434)
Screenshot: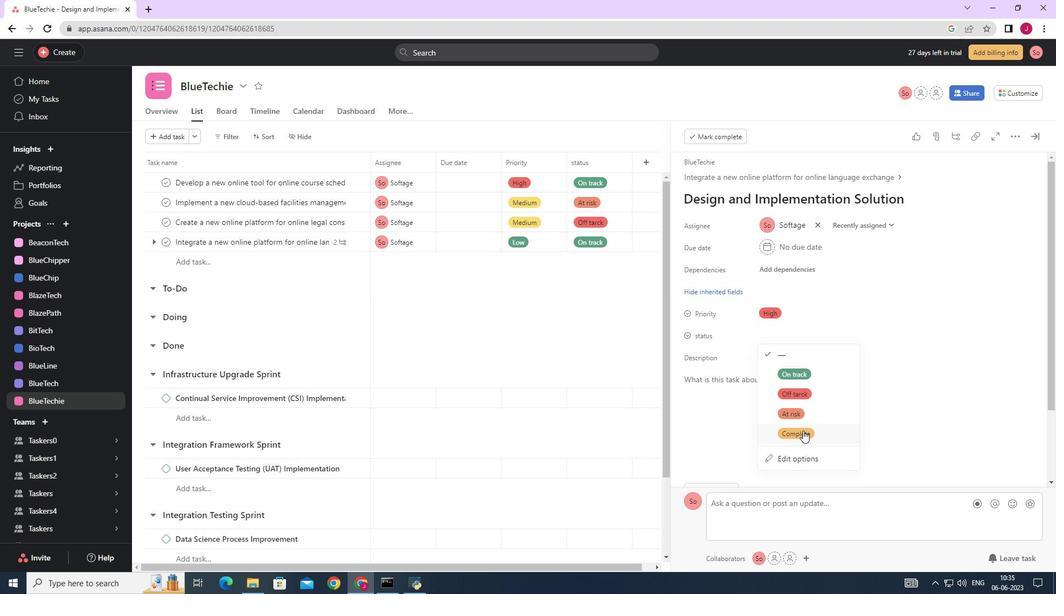 
Action: Mouse pressed left at (804, 434)
Screenshot: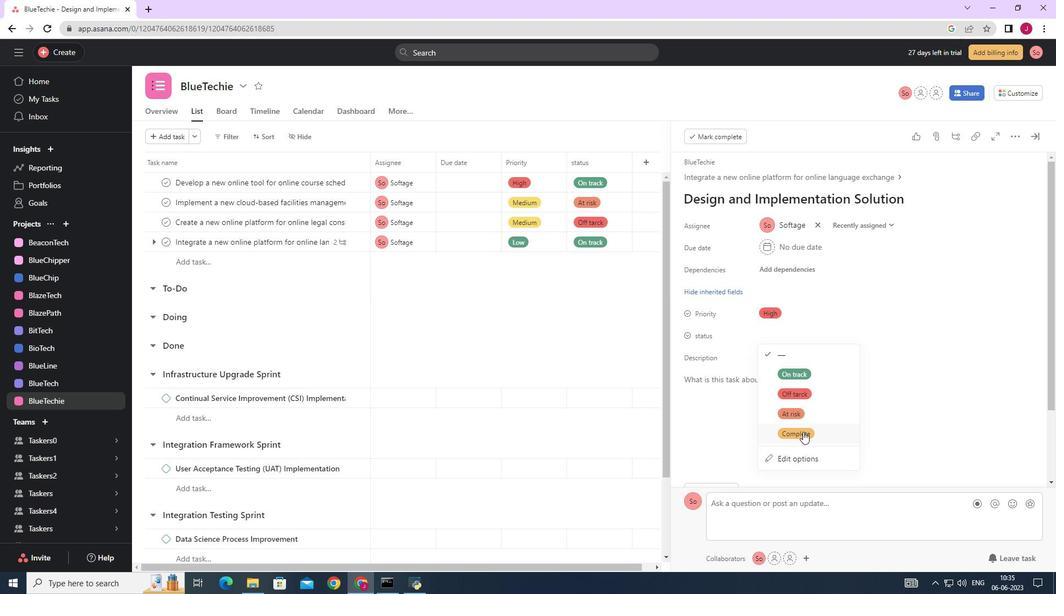 
Action: Mouse moved to (1034, 139)
Screenshot: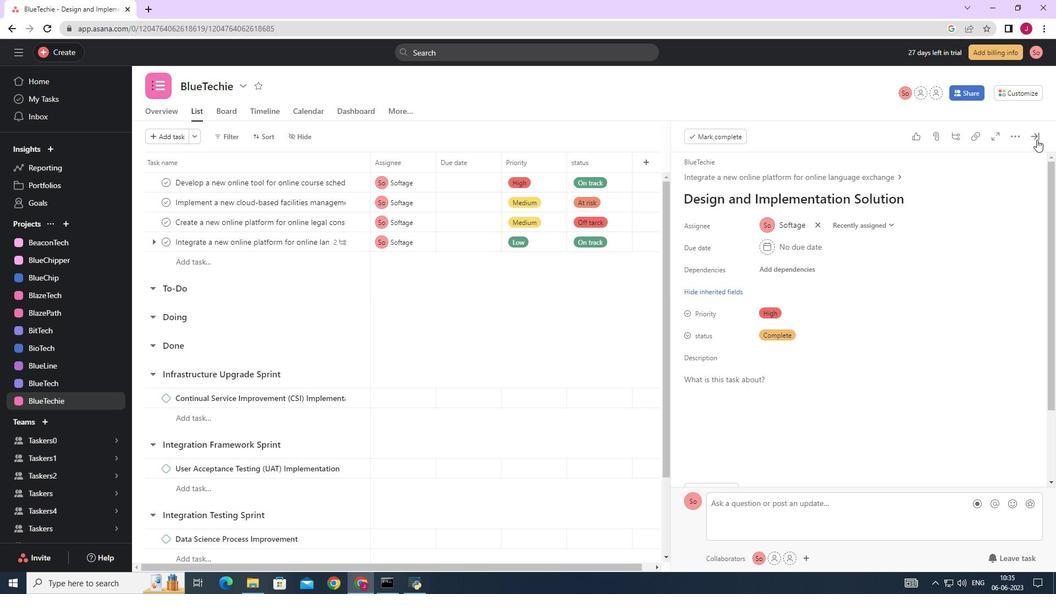
Action: Mouse pressed left at (1034, 139)
Screenshot: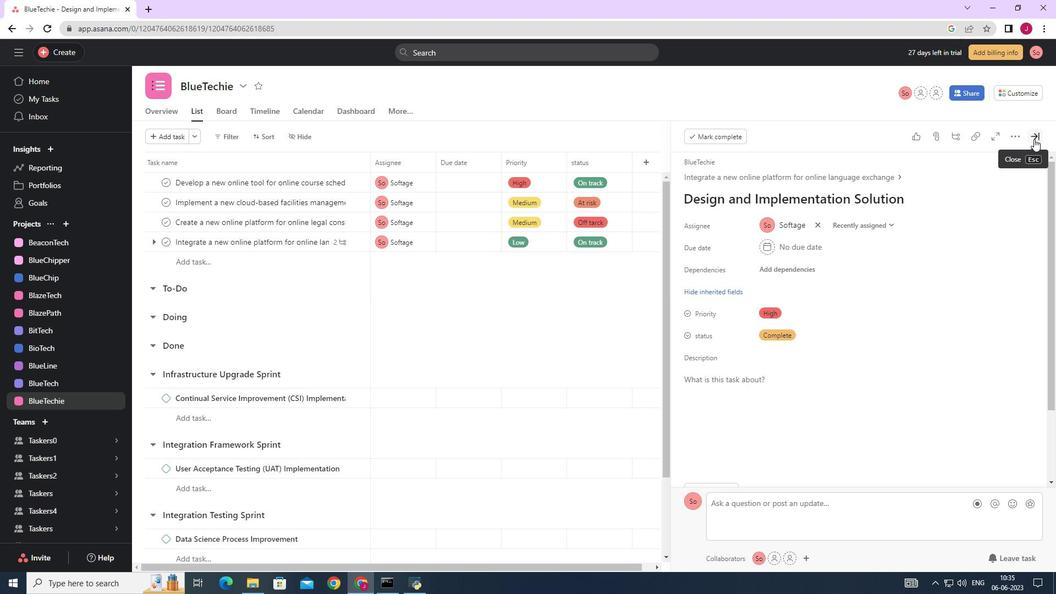 
Action: Mouse moved to (1034, 137)
Screenshot: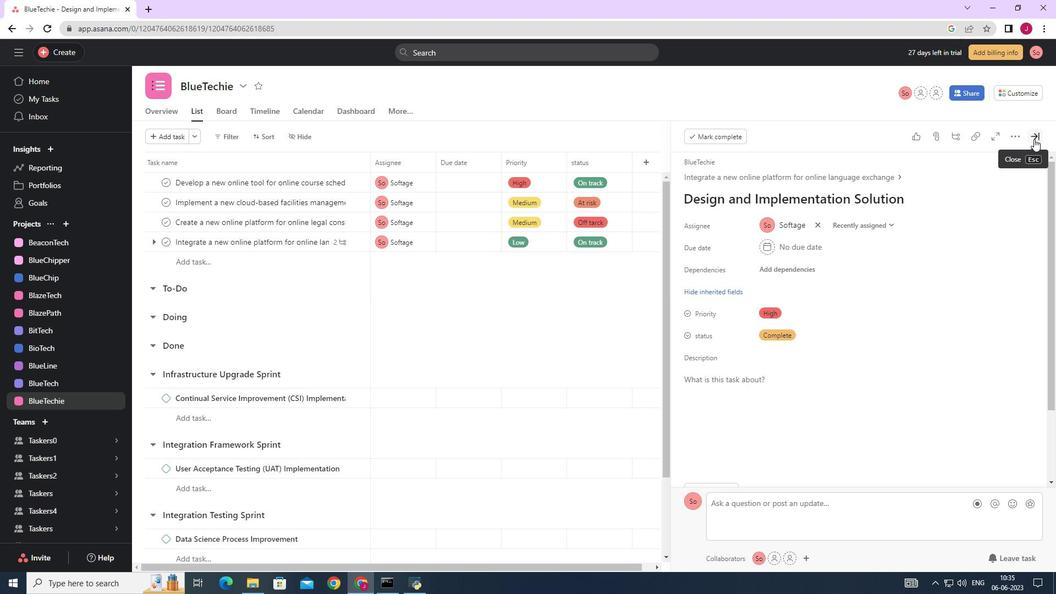 
